 Task: Search one way flight ticket for 5 adults, 1 child, 2 infants in seat and 1 infant on lap in business from Savannah: Savannah/hilton Head International Airport to Fort Wayne: Fort Wayne International Airport on 5-4-2023. Number of bags: 1 carry on bag. Price is upto 86000. Outbound departure time preference is 7:00.
Action: Mouse moved to (300, 281)
Screenshot: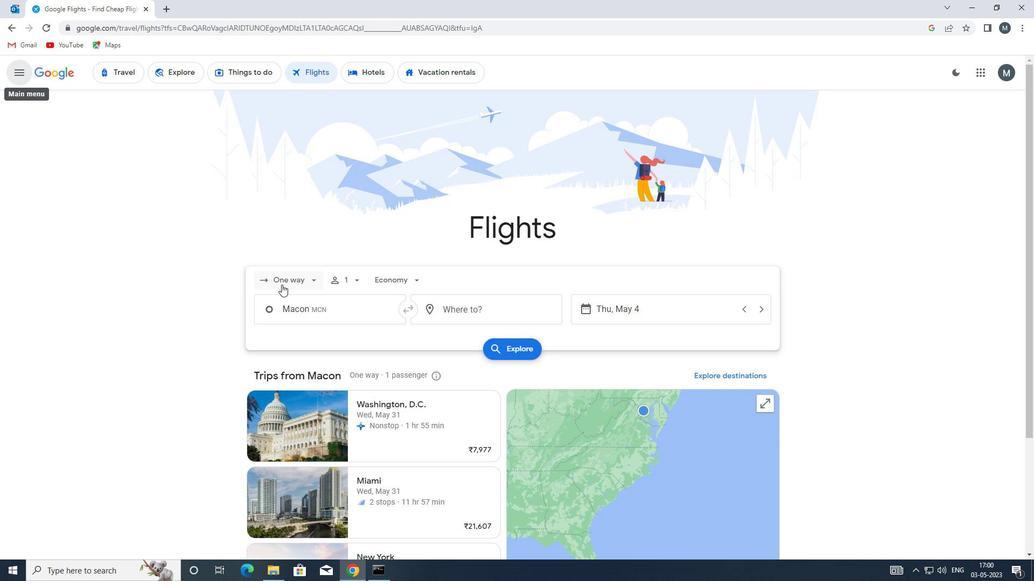 
Action: Mouse pressed left at (300, 281)
Screenshot: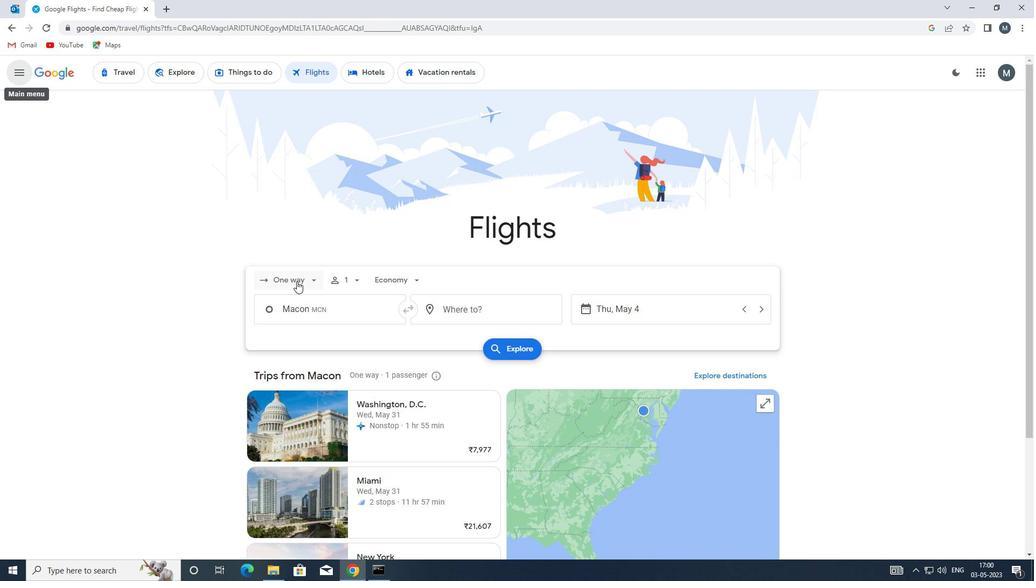 
Action: Mouse moved to (303, 321)
Screenshot: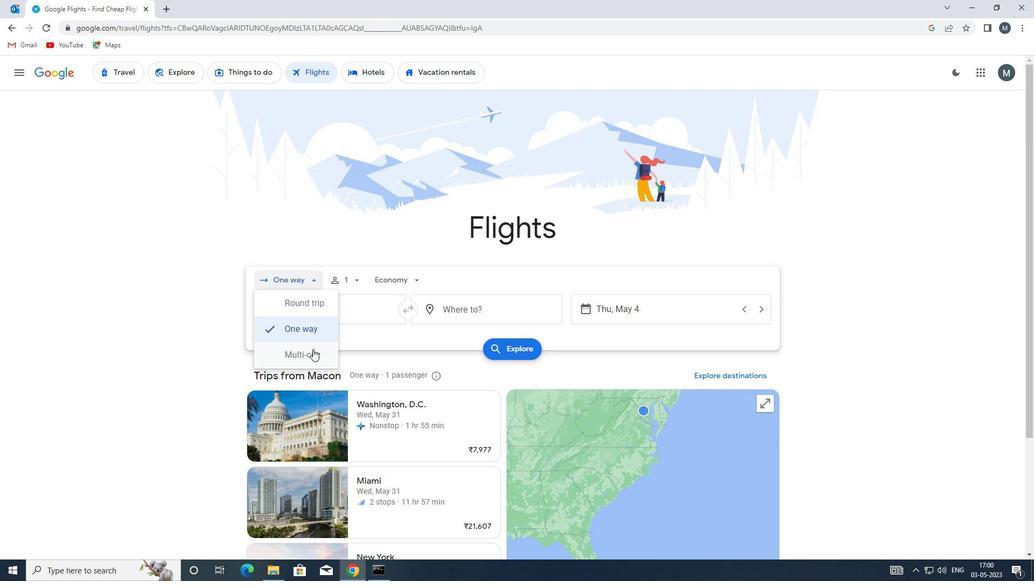
Action: Mouse pressed left at (303, 321)
Screenshot: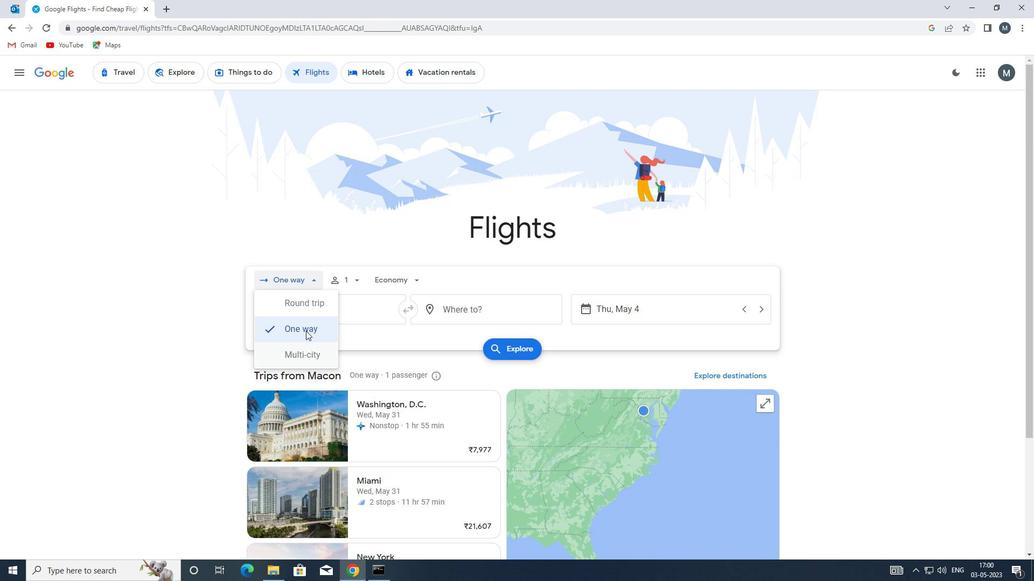 
Action: Mouse moved to (346, 280)
Screenshot: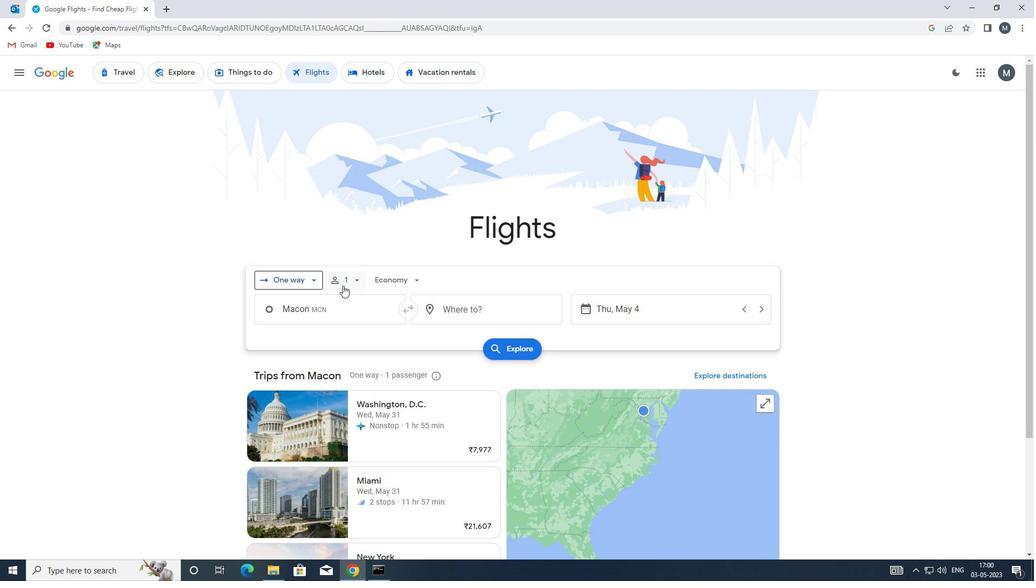 
Action: Mouse pressed left at (346, 280)
Screenshot: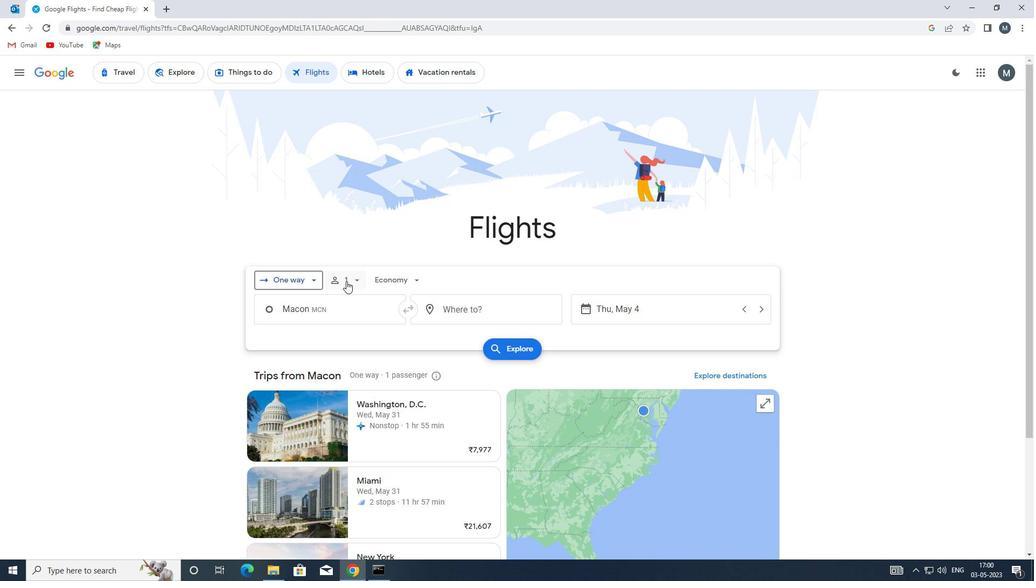 
Action: Mouse moved to (442, 303)
Screenshot: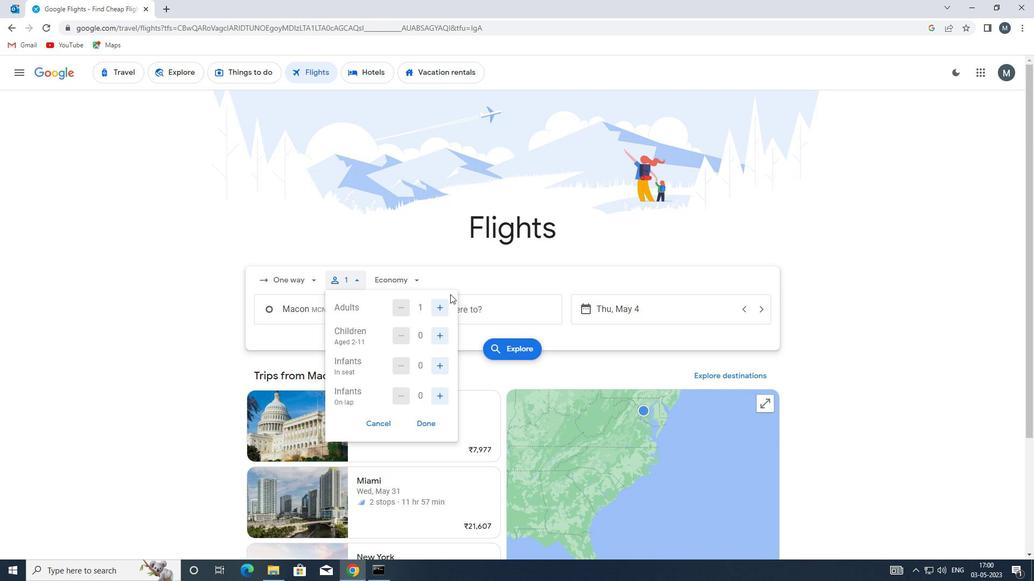 
Action: Mouse pressed left at (442, 303)
Screenshot: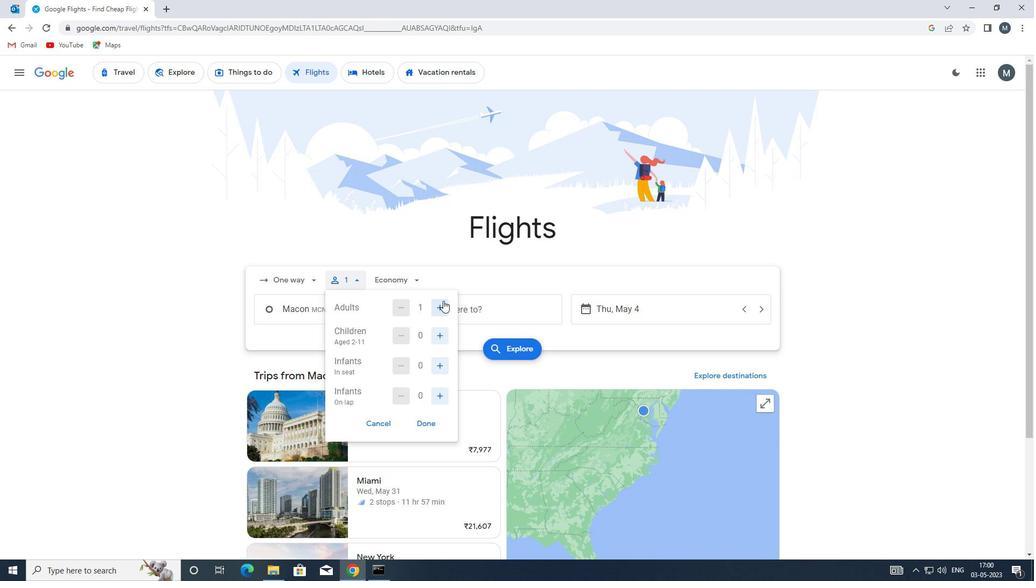 
Action: Mouse pressed left at (442, 303)
Screenshot: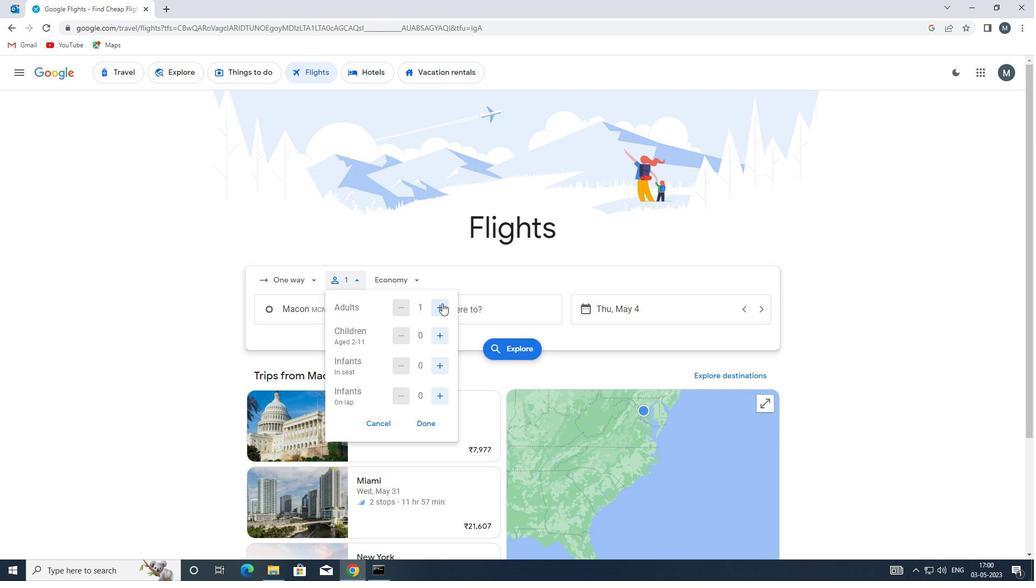 
Action: Mouse pressed left at (442, 303)
Screenshot: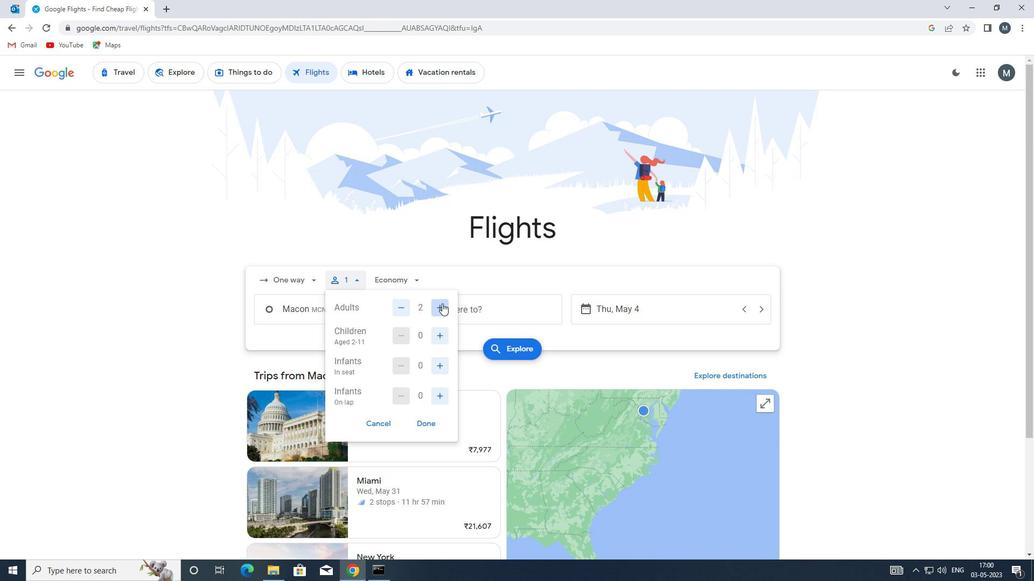 
Action: Mouse pressed left at (442, 303)
Screenshot: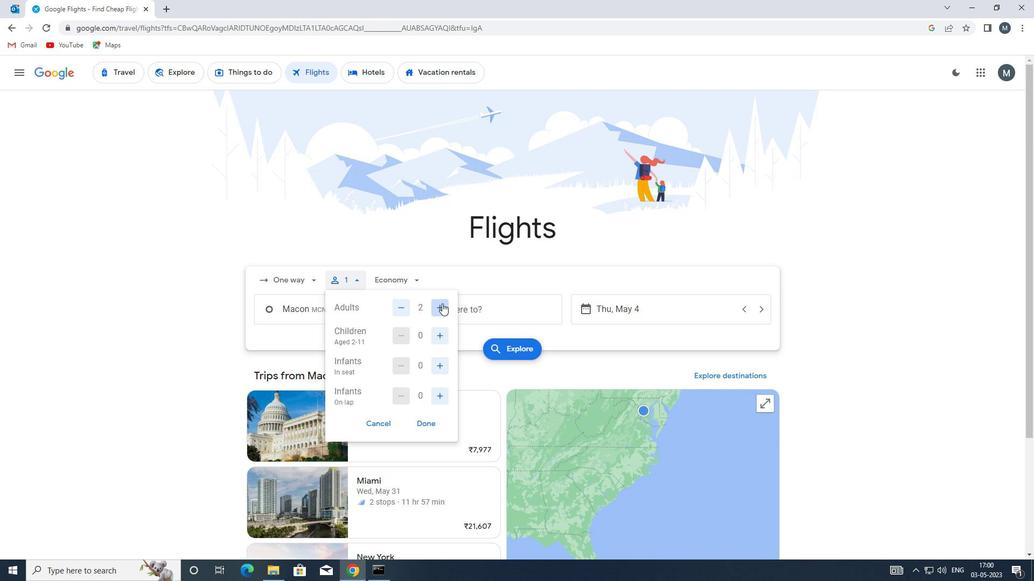 
Action: Mouse moved to (440, 309)
Screenshot: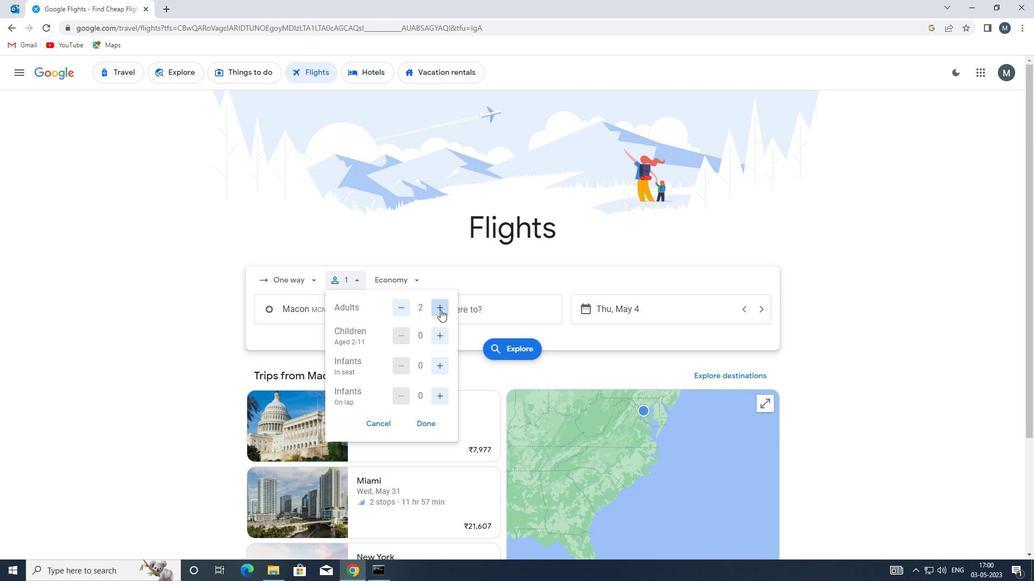
Action: Mouse pressed left at (440, 309)
Screenshot: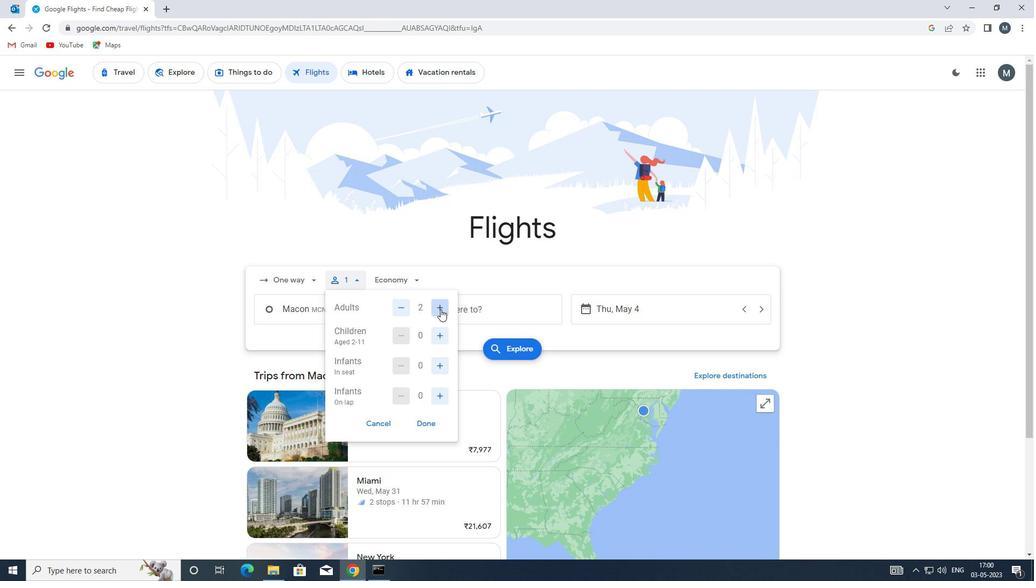 
Action: Mouse moved to (401, 306)
Screenshot: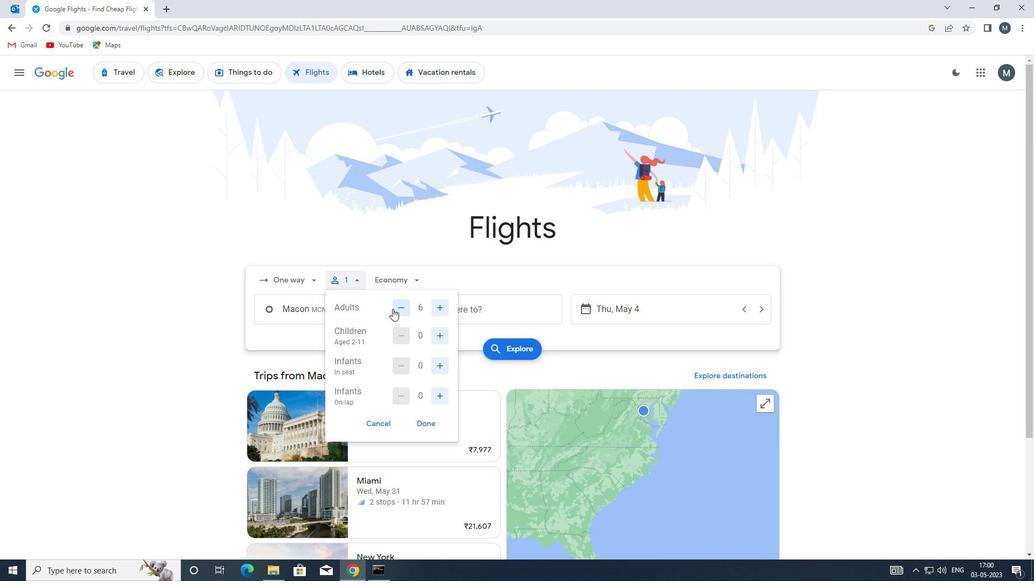 
Action: Mouse pressed left at (401, 306)
Screenshot: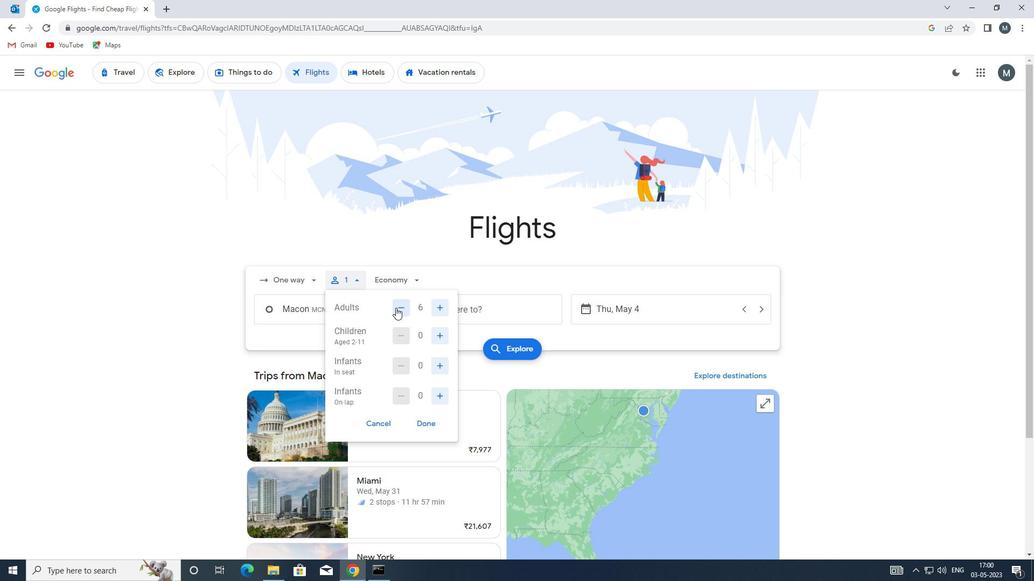 
Action: Mouse moved to (442, 338)
Screenshot: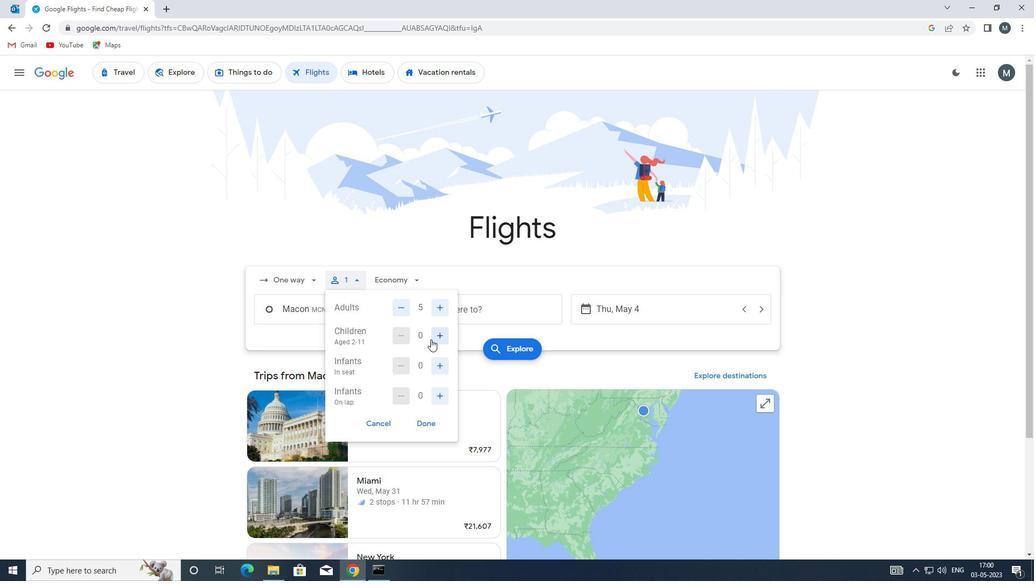 
Action: Mouse pressed left at (442, 338)
Screenshot: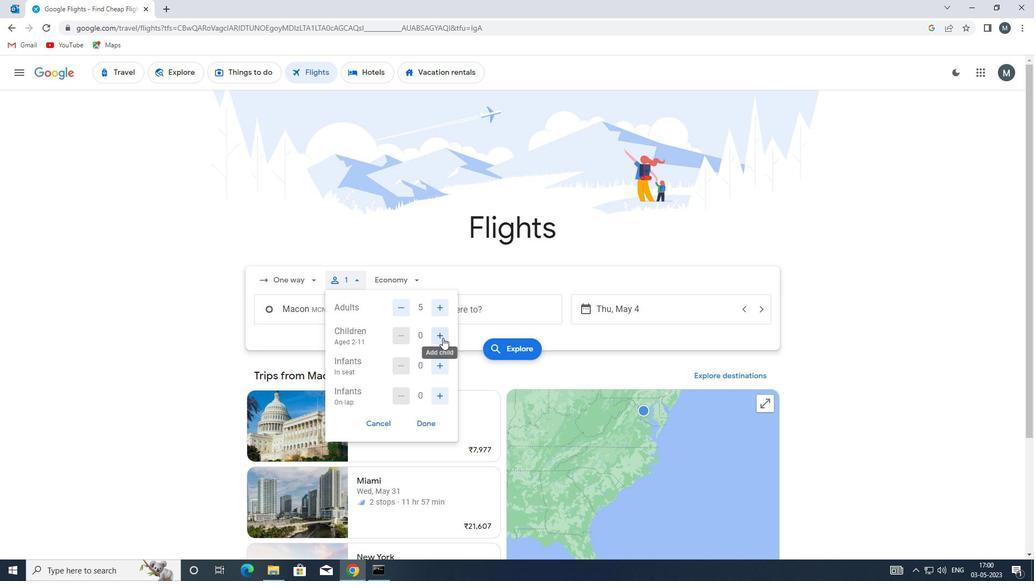 
Action: Mouse moved to (442, 363)
Screenshot: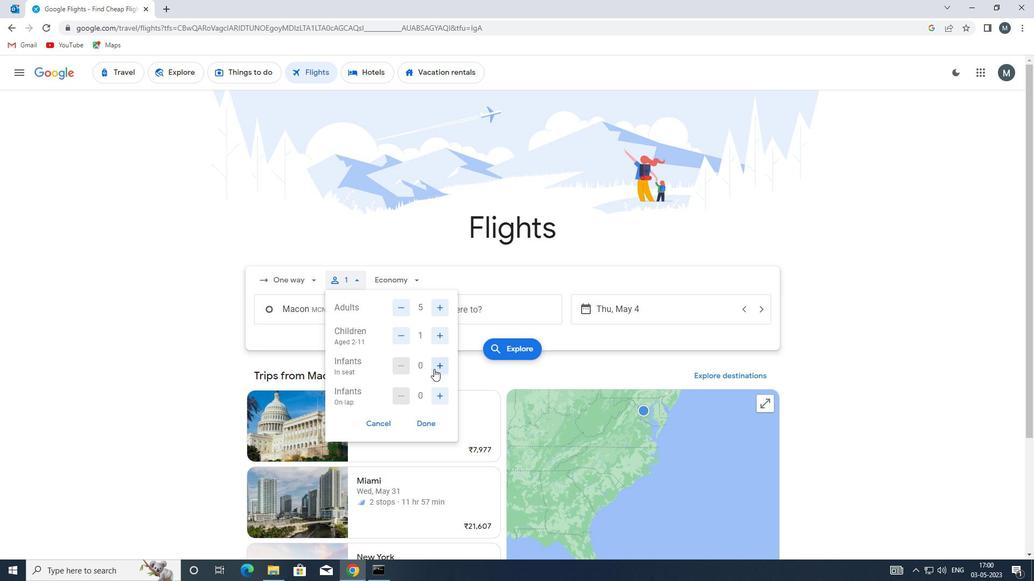 
Action: Mouse pressed left at (442, 363)
Screenshot: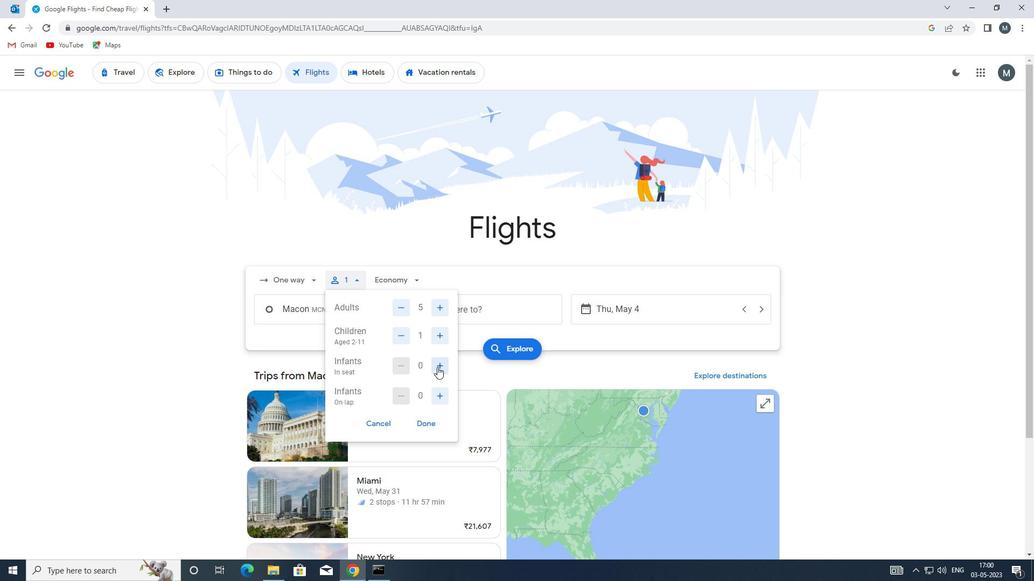 
Action: Mouse pressed left at (442, 363)
Screenshot: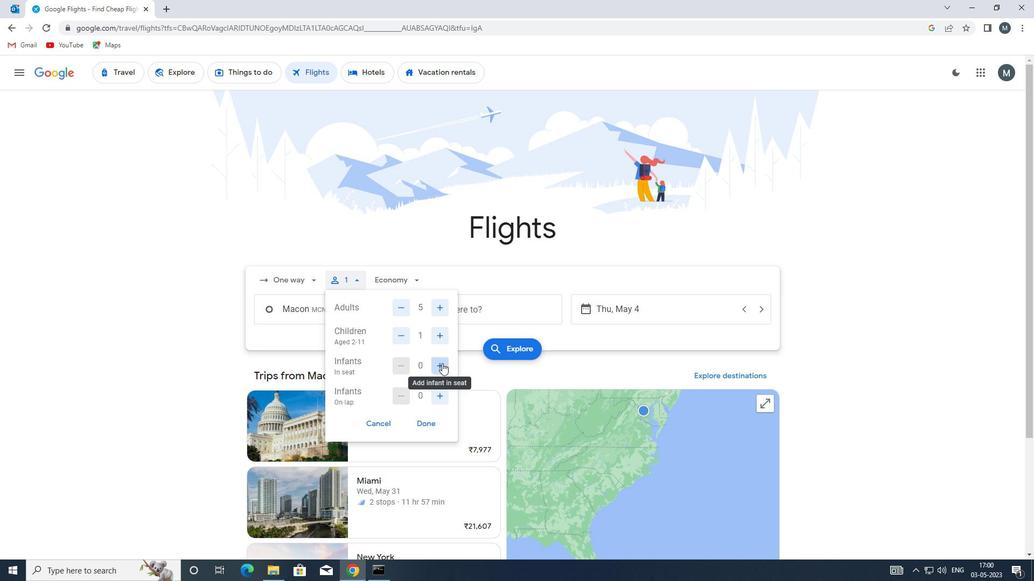 
Action: Mouse moved to (441, 395)
Screenshot: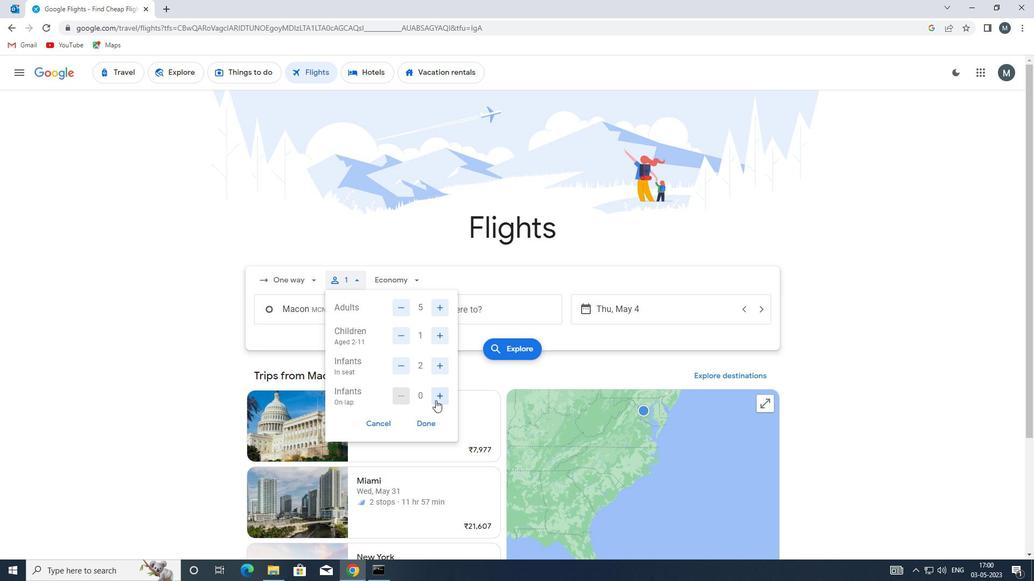 
Action: Mouse pressed left at (441, 395)
Screenshot: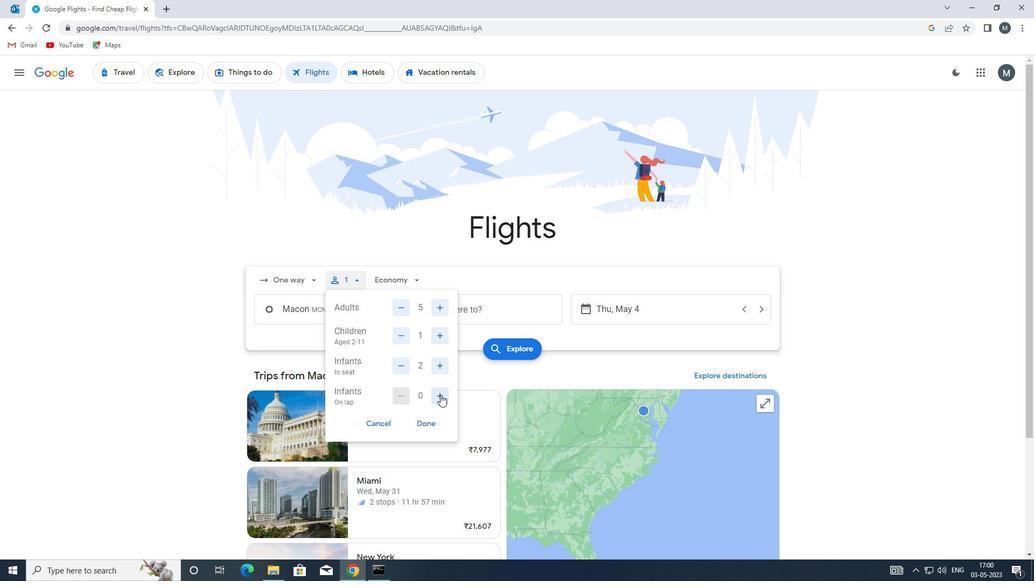 
Action: Mouse moved to (426, 424)
Screenshot: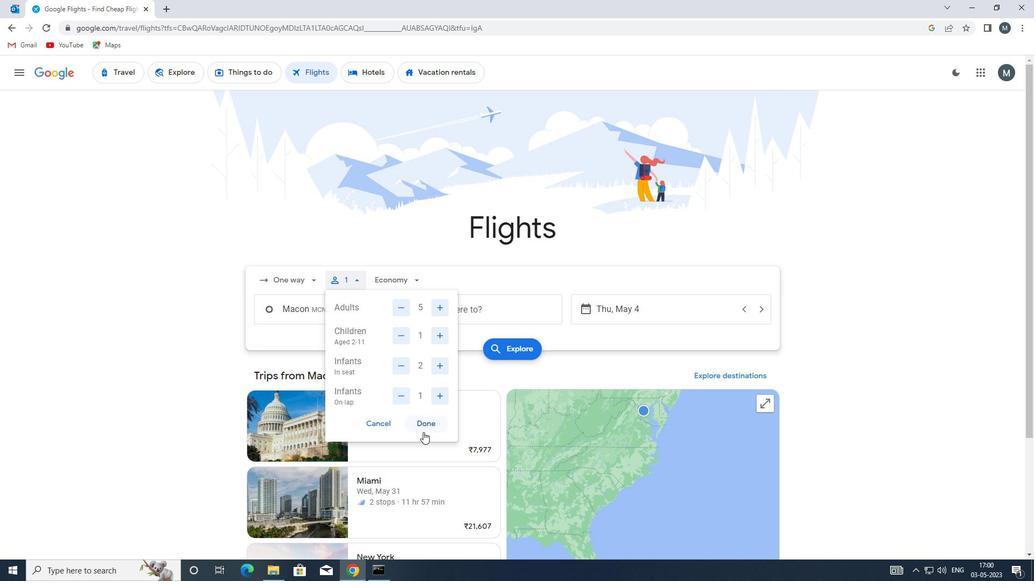 
Action: Mouse pressed left at (426, 424)
Screenshot: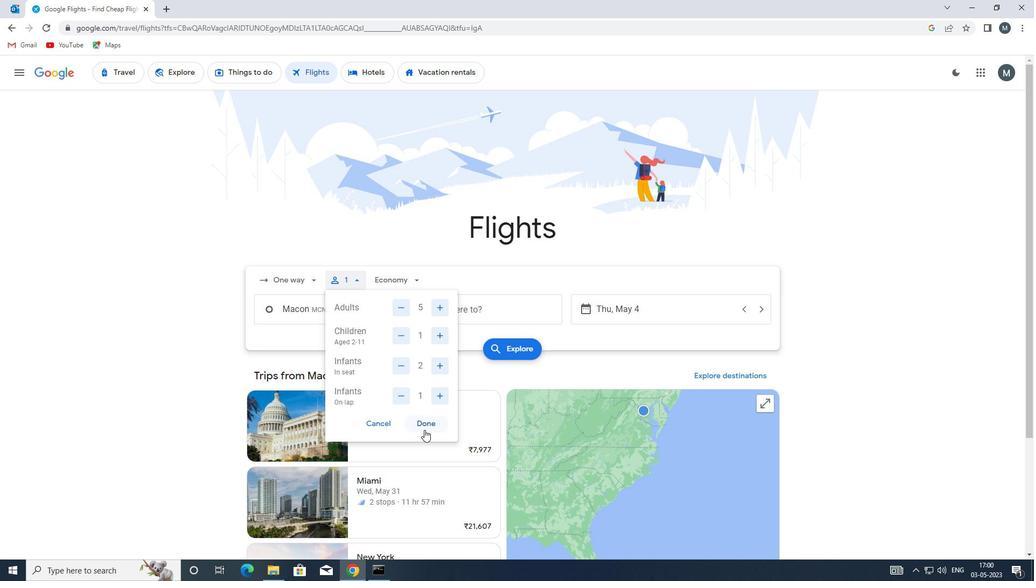 
Action: Mouse moved to (415, 279)
Screenshot: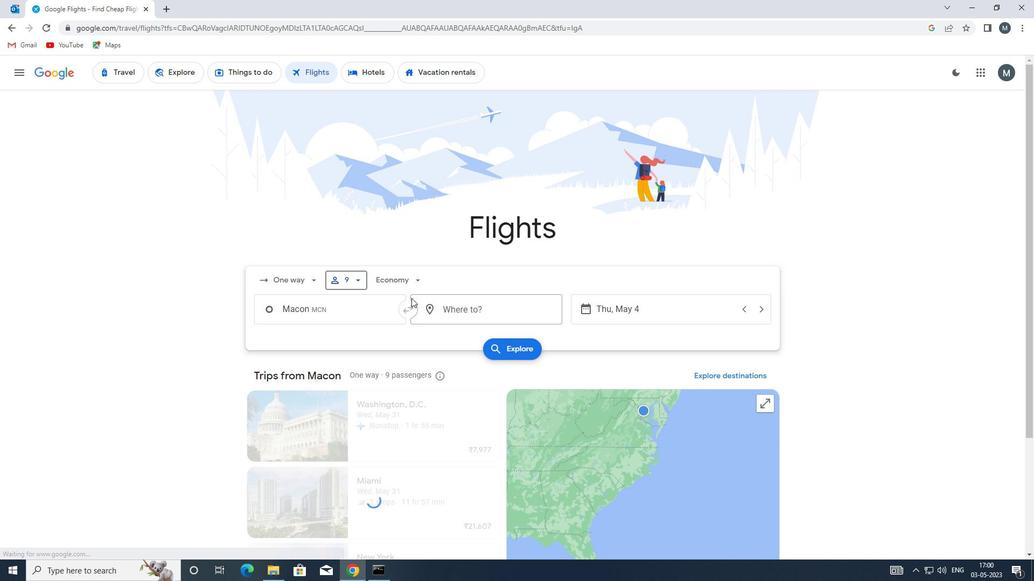 
Action: Mouse pressed left at (415, 279)
Screenshot: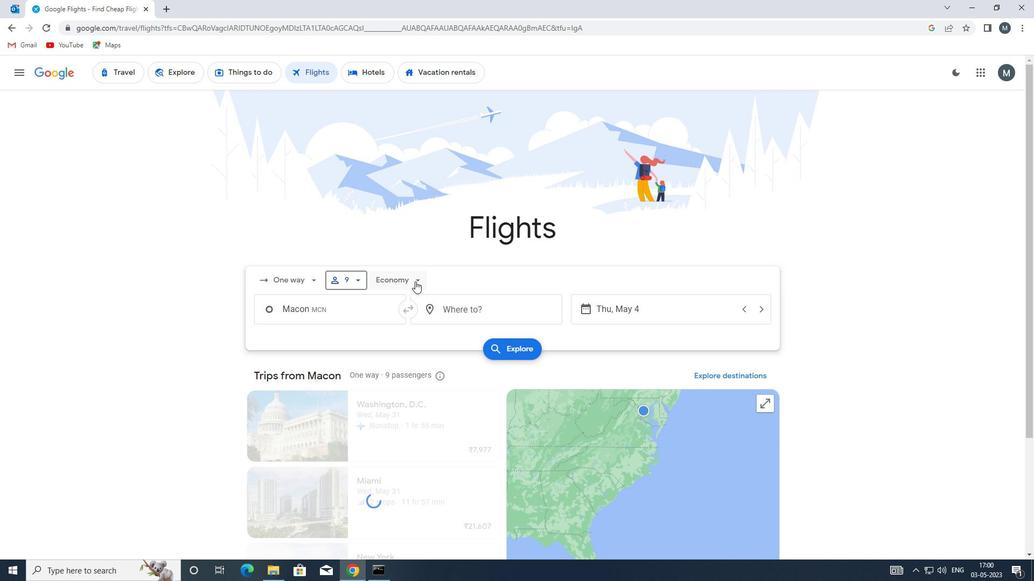 
Action: Mouse moved to (420, 356)
Screenshot: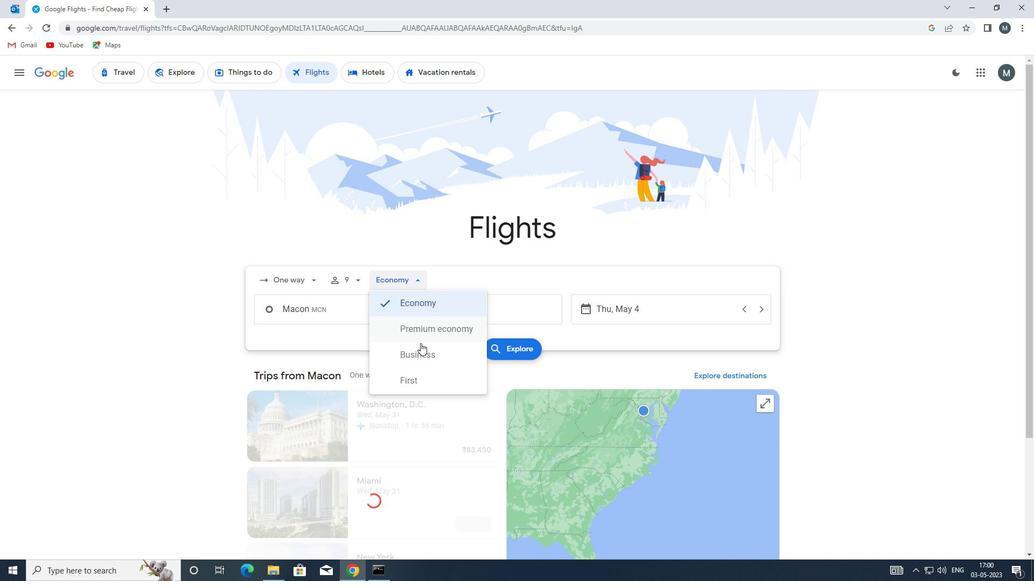 
Action: Mouse pressed left at (420, 356)
Screenshot: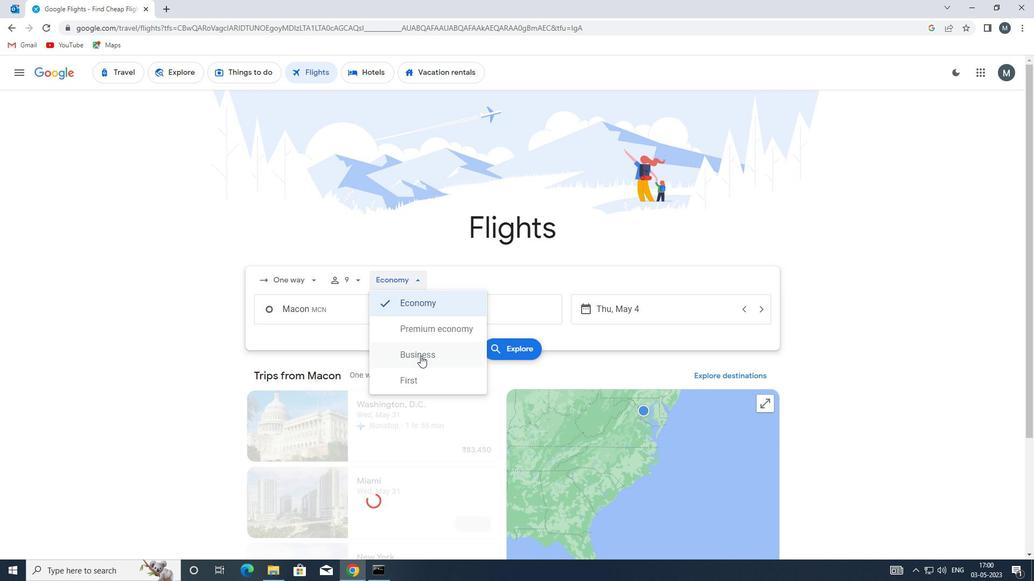 
Action: Mouse moved to (339, 308)
Screenshot: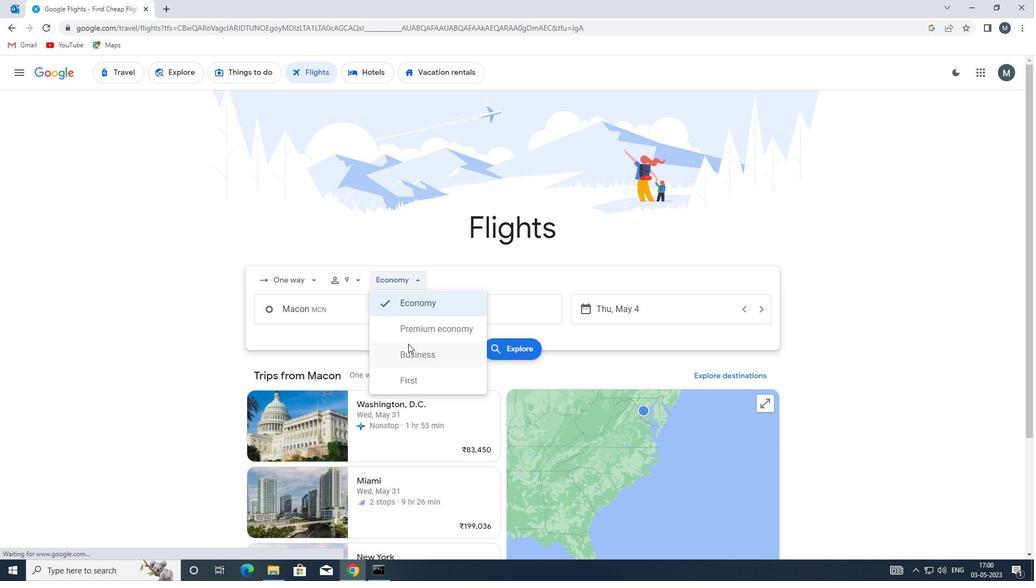 
Action: Mouse pressed left at (339, 308)
Screenshot: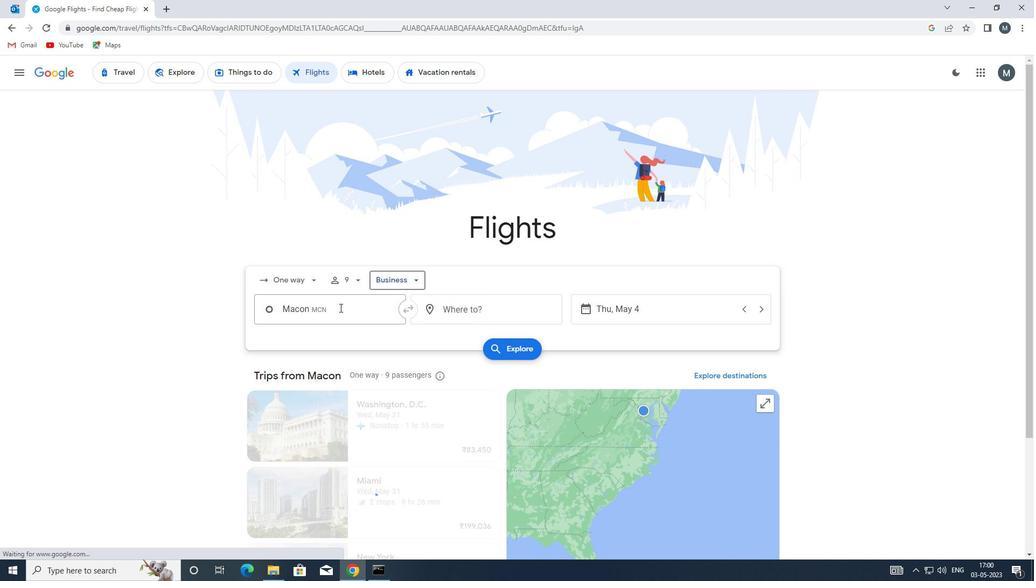 
Action: Mouse moved to (339, 307)
Screenshot: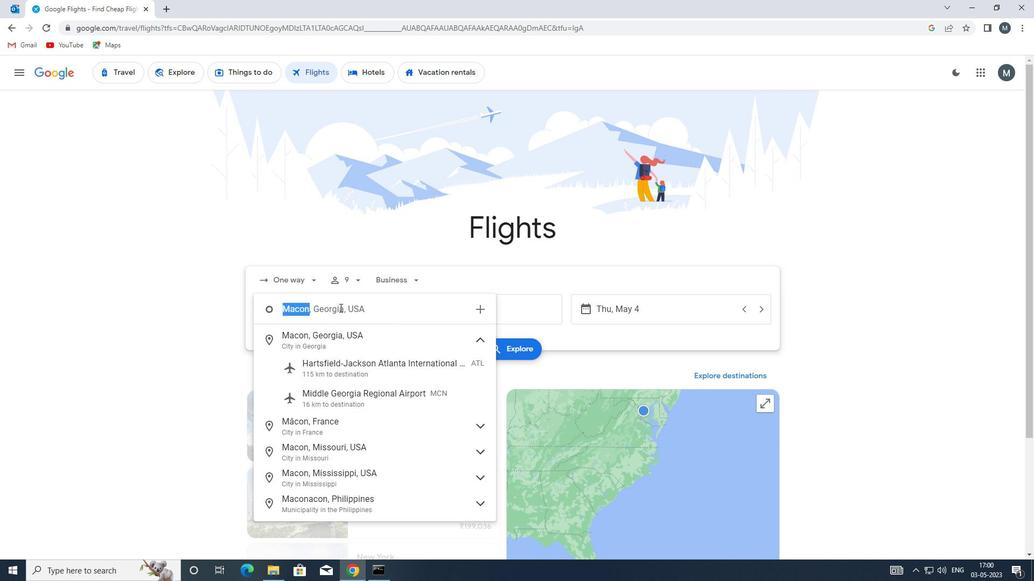 
Action: Key pressed sav
Screenshot: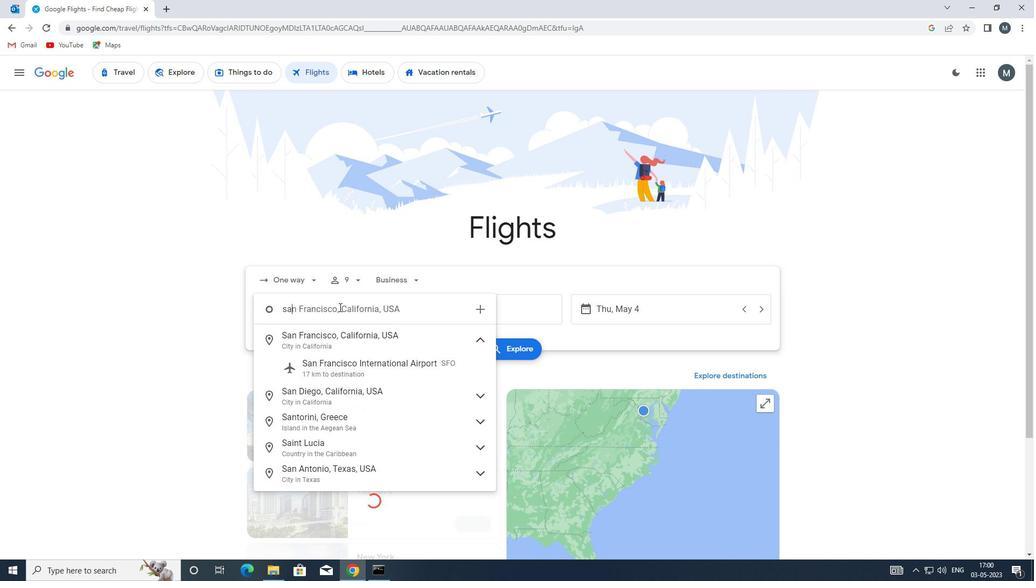 
Action: Mouse moved to (381, 330)
Screenshot: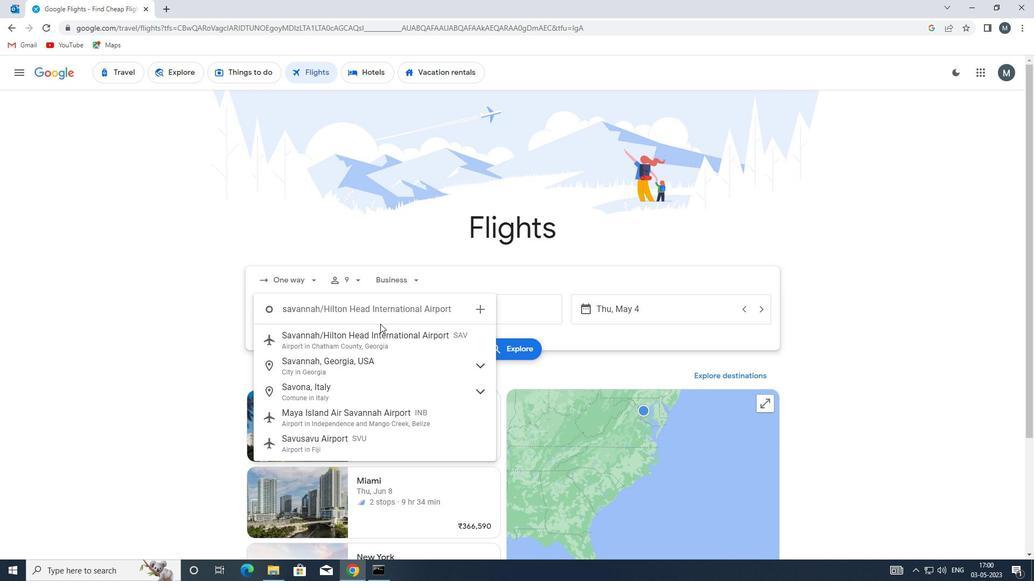 
Action: Mouse pressed left at (381, 330)
Screenshot: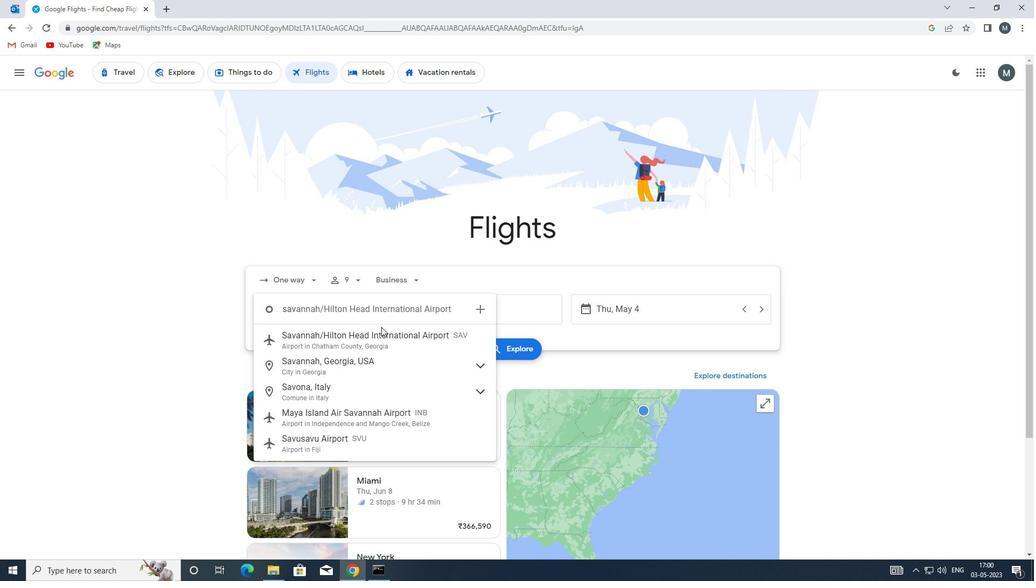 
Action: Mouse moved to (464, 313)
Screenshot: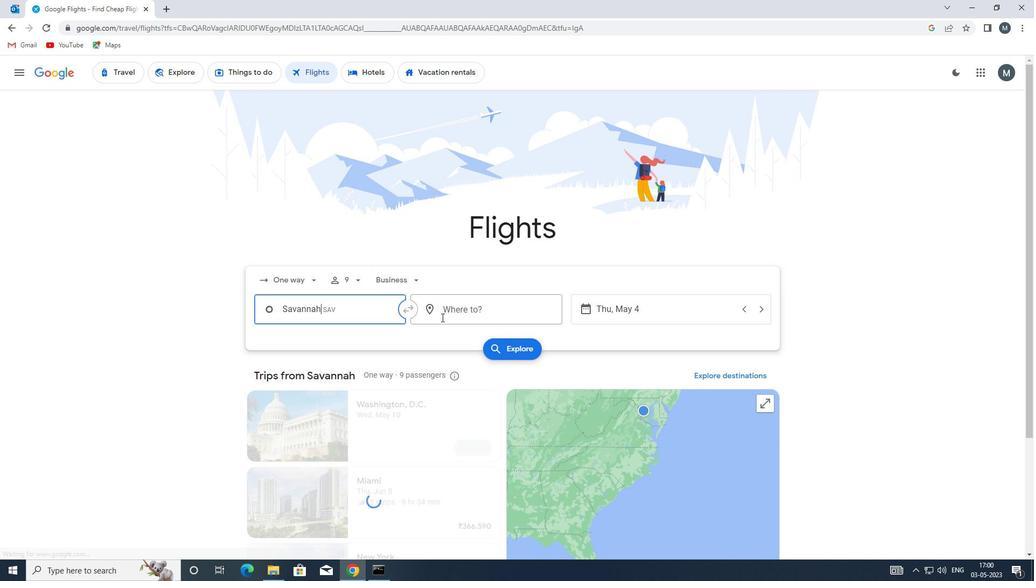 
Action: Mouse pressed left at (464, 313)
Screenshot: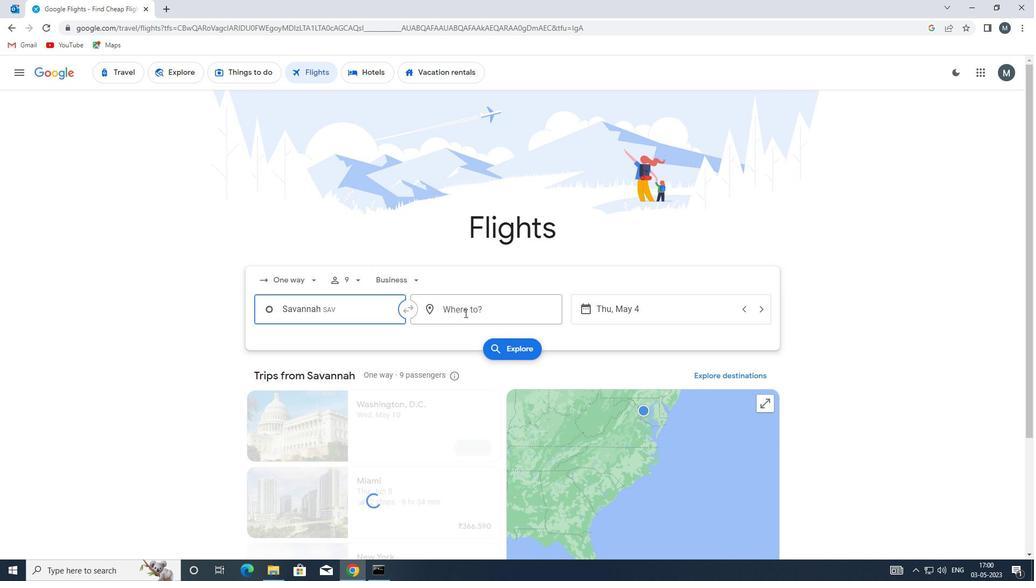 
Action: Mouse moved to (462, 312)
Screenshot: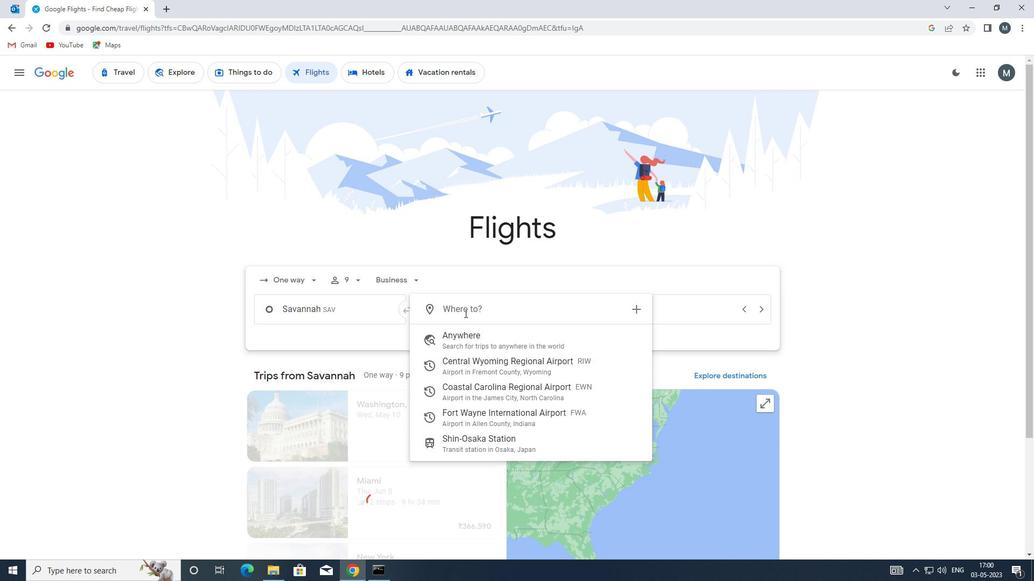 
Action: Key pressed fwa
Screenshot: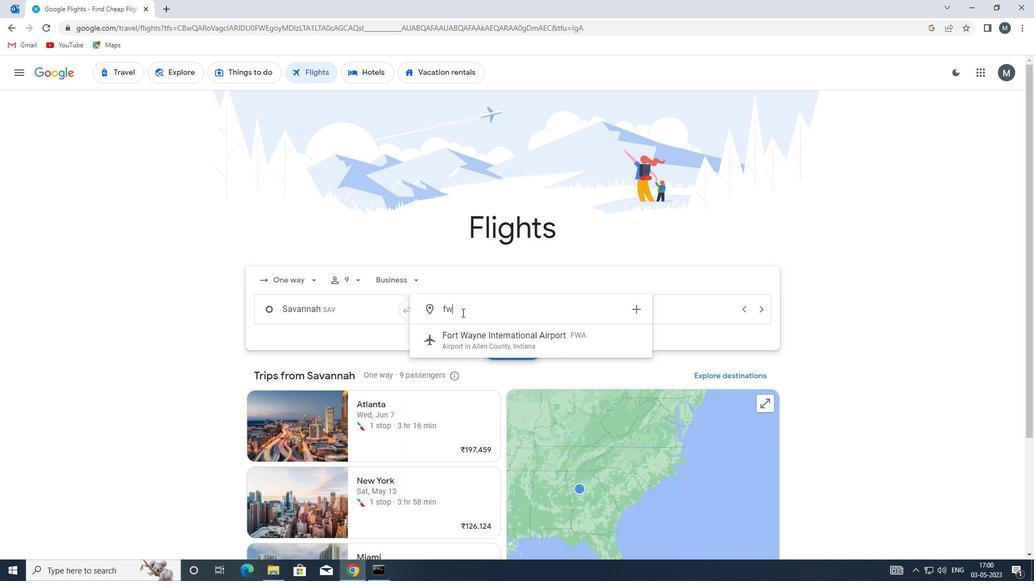 
Action: Mouse moved to (482, 340)
Screenshot: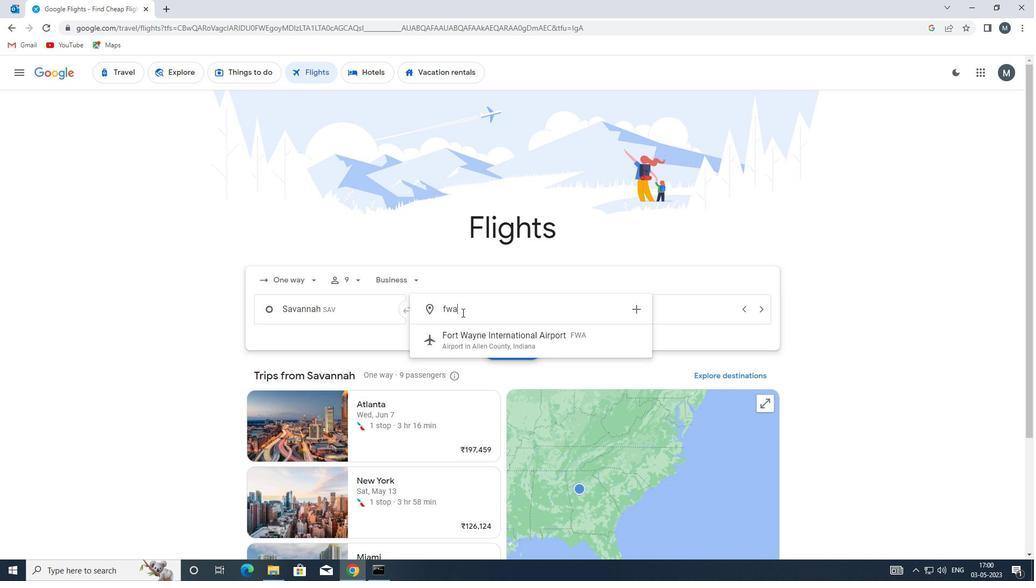 
Action: Mouse pressed left at (482, 340)
Screenshot: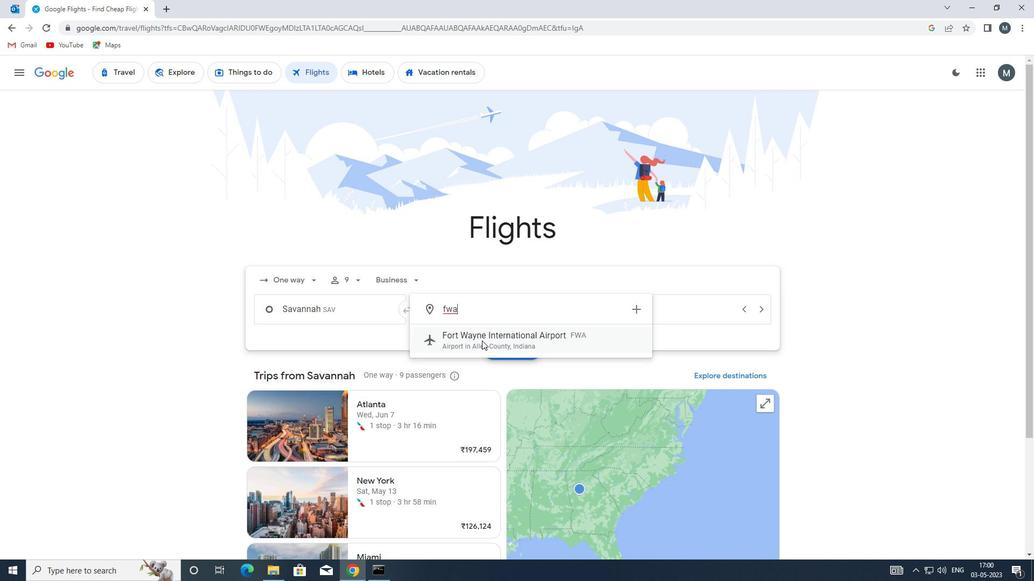 
Action: Mouse moved to (591, 309)
Screenshot: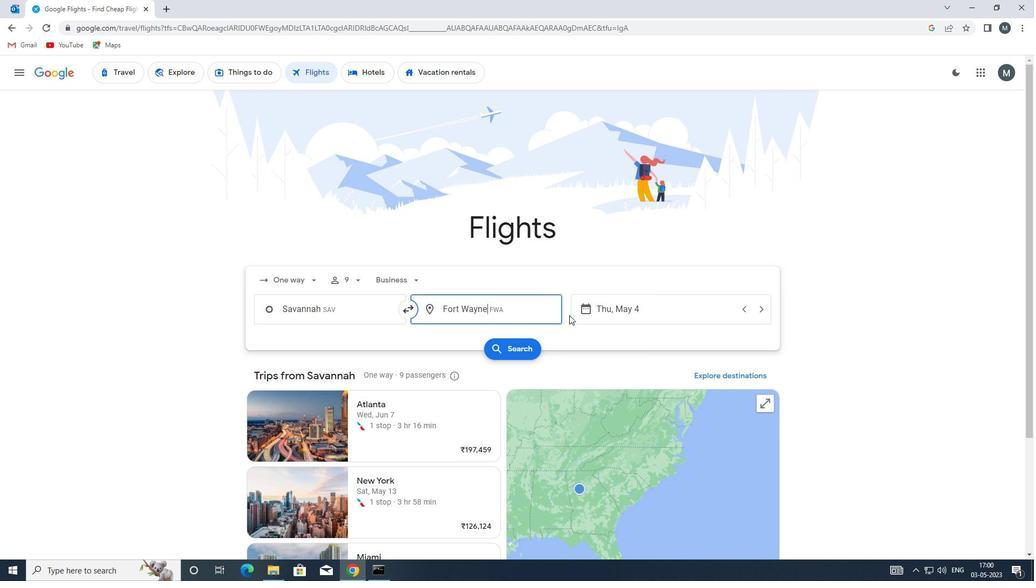 
Action: Mouse pressed left at (591, 309)
Screenshot: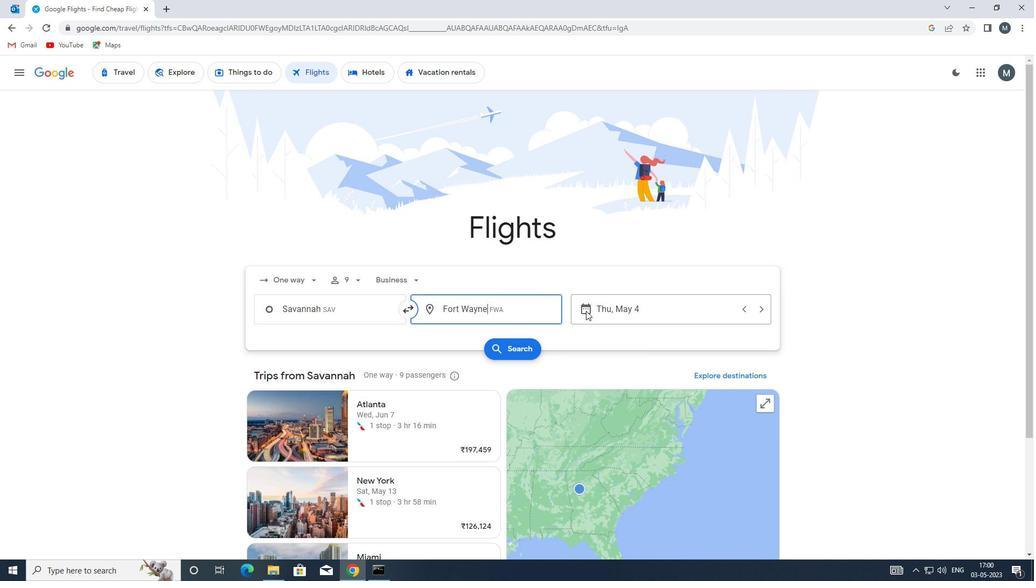 
Action: Mouse moved to (494, 358)
Screenshot: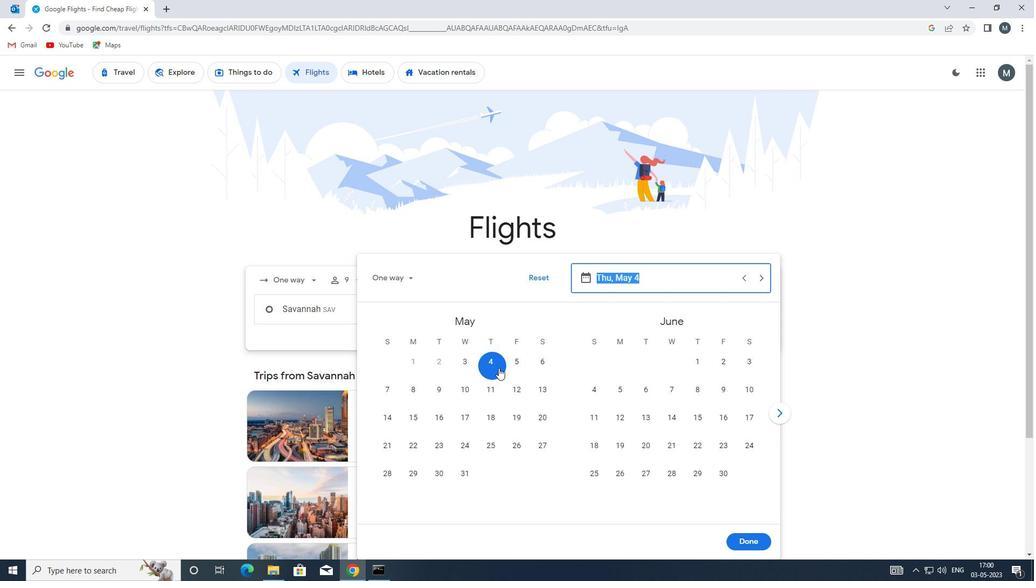 
Action: Mouse pressed left at (494, 358)
Screenshot: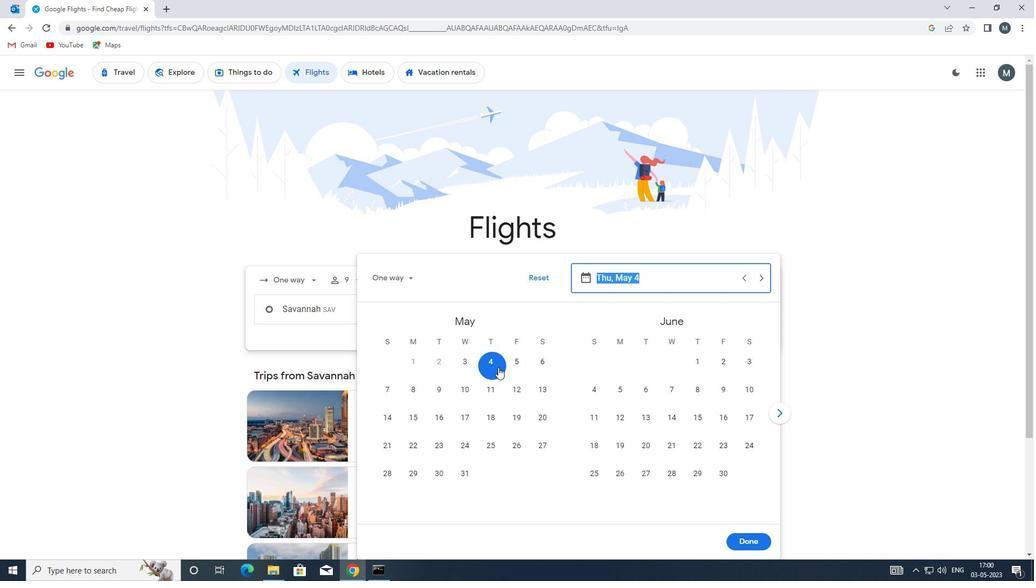
Action: Mouse moved to (745, 541)
Screenshot: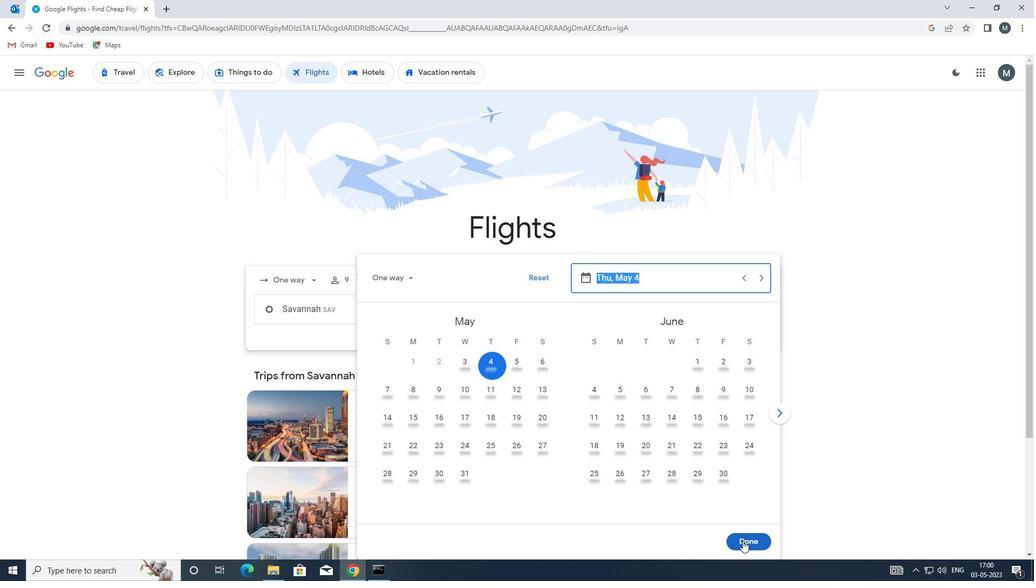 
Action: Mouse pressed left at (745, 541)
Screenshot: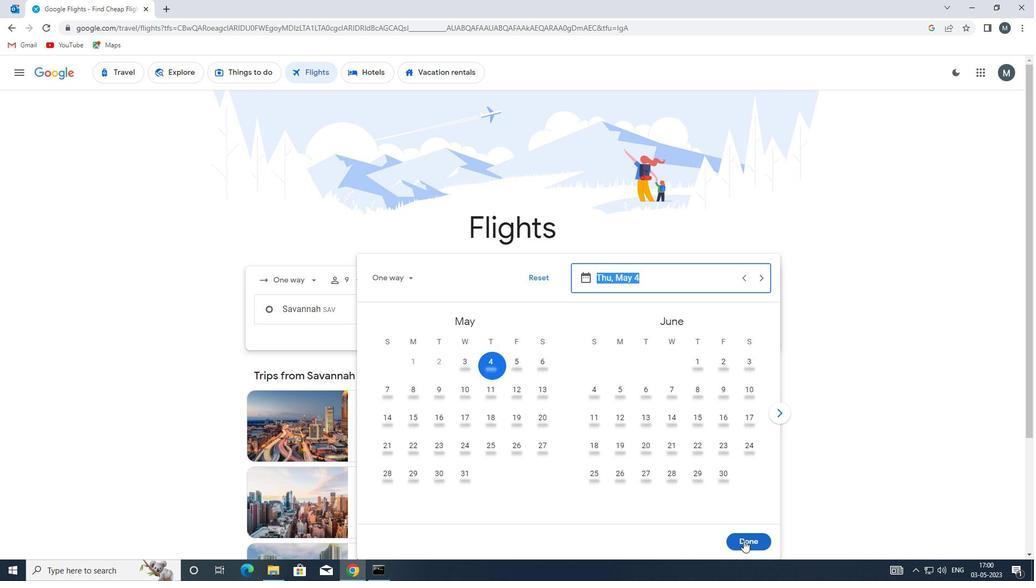 
Action: Mouse moved to (505, 351)
Screenshot: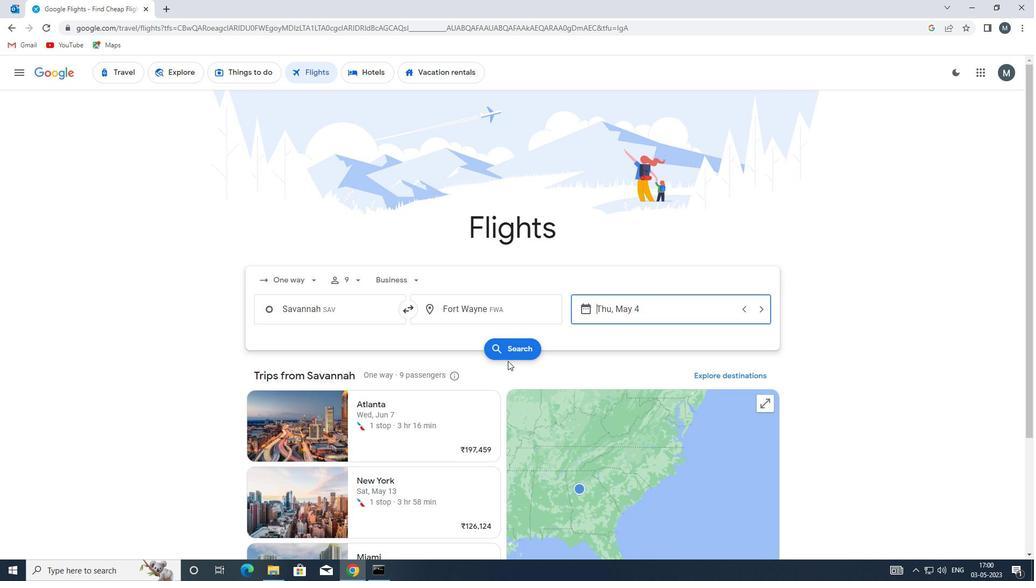 
Action: Mouse pressed left at (505, 351)
Screenshot: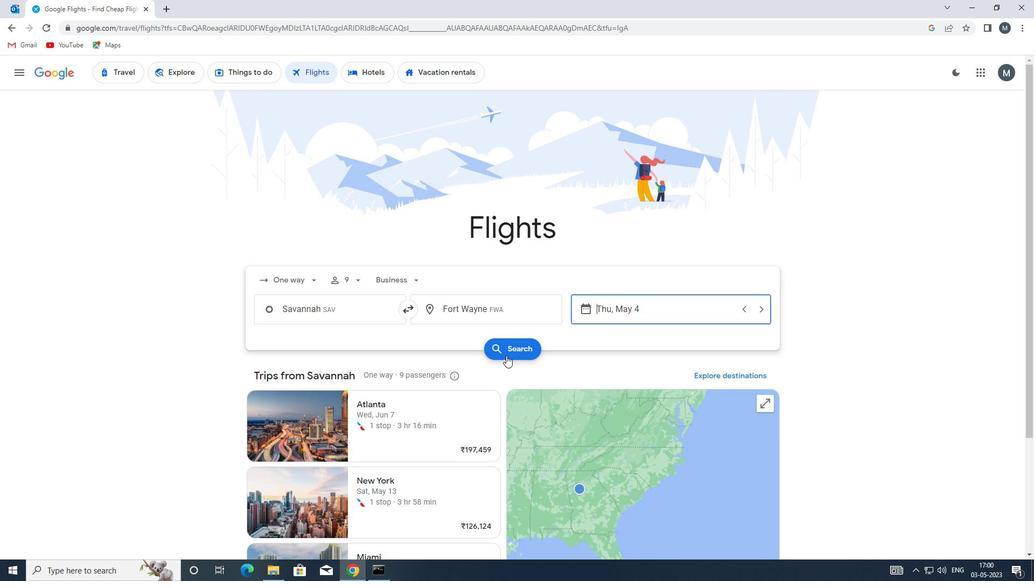 
Action: Mouse moved to (268, 175)
Screenshot: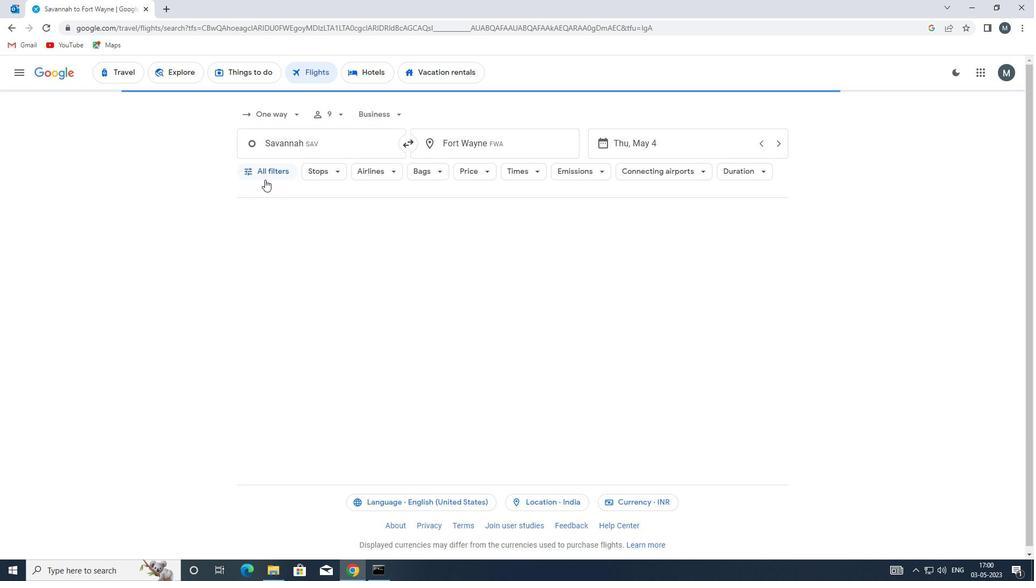 
Action: Mouse pressed left at (268, 175)
Screenshot: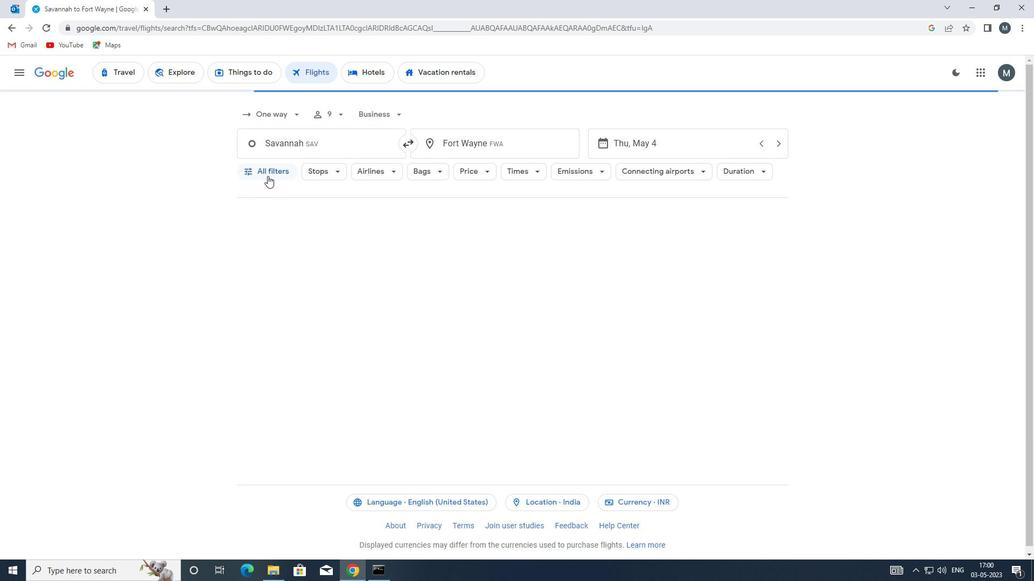 
Action: Mouse moved to (303, 297)
Screenshot: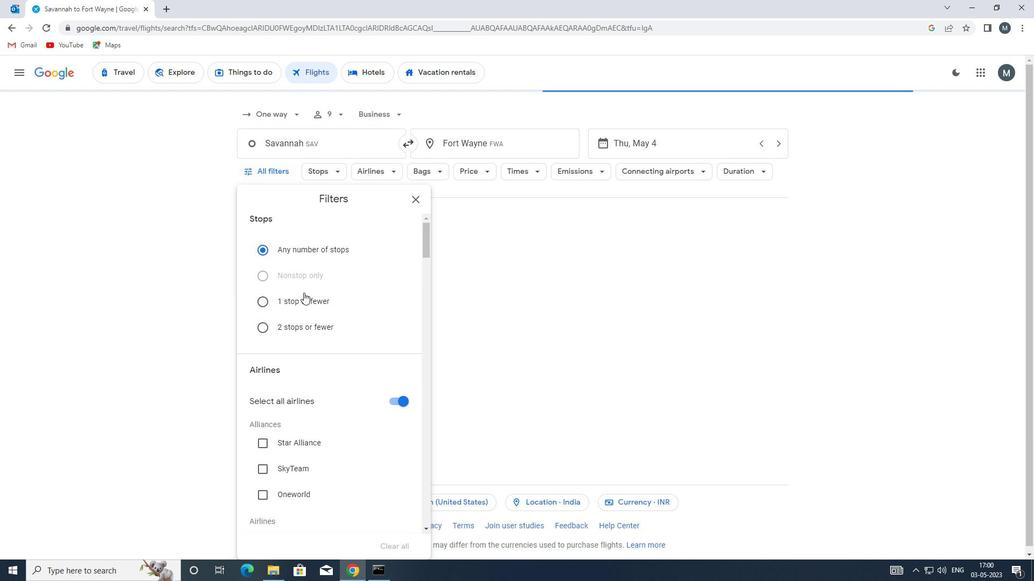 
Action: Mouse scrolled (303, 296) with delta (0, 0)
Screenshot: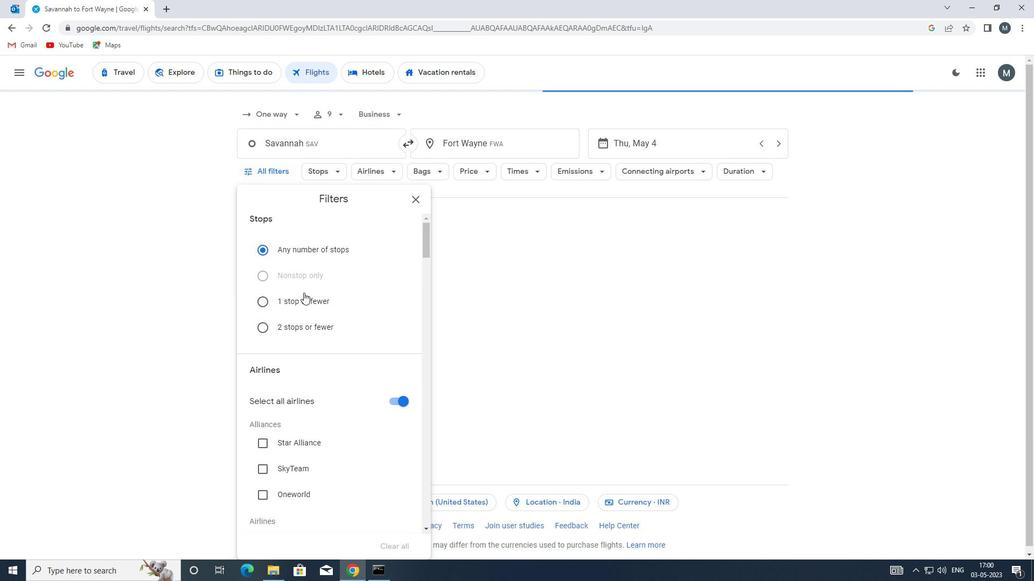 
Action: Mouse moved to (391, 350)
Screenshot: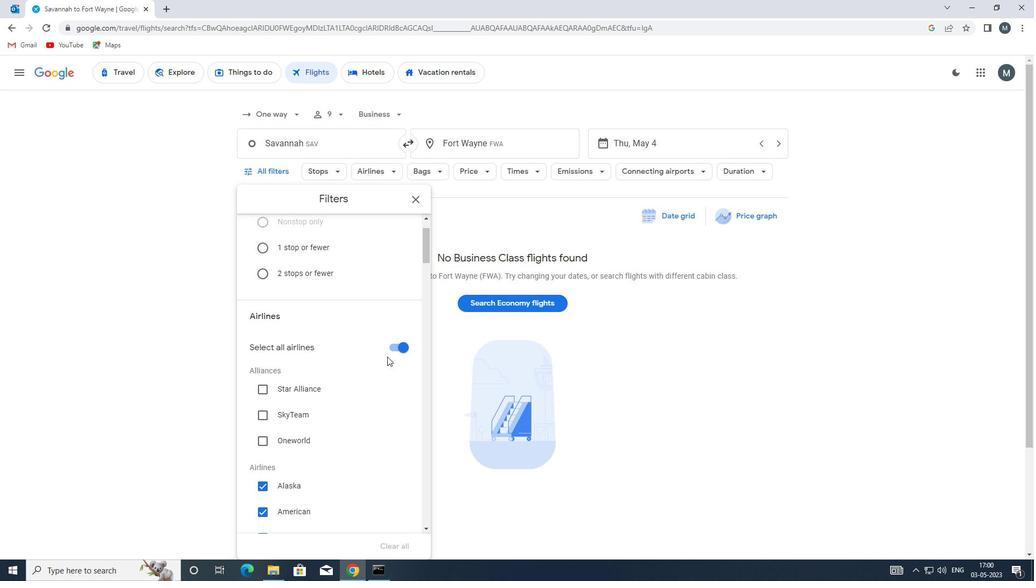 
Action: Mouse pressed left at (391, 350)
Screenshot: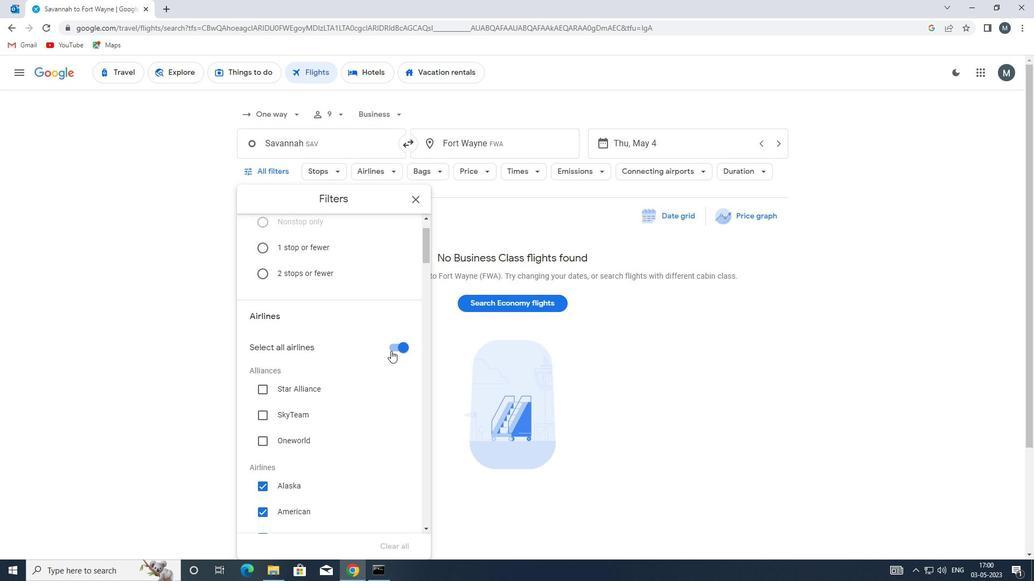 
Action: Mouse moved to (381, 356)
Screenshot: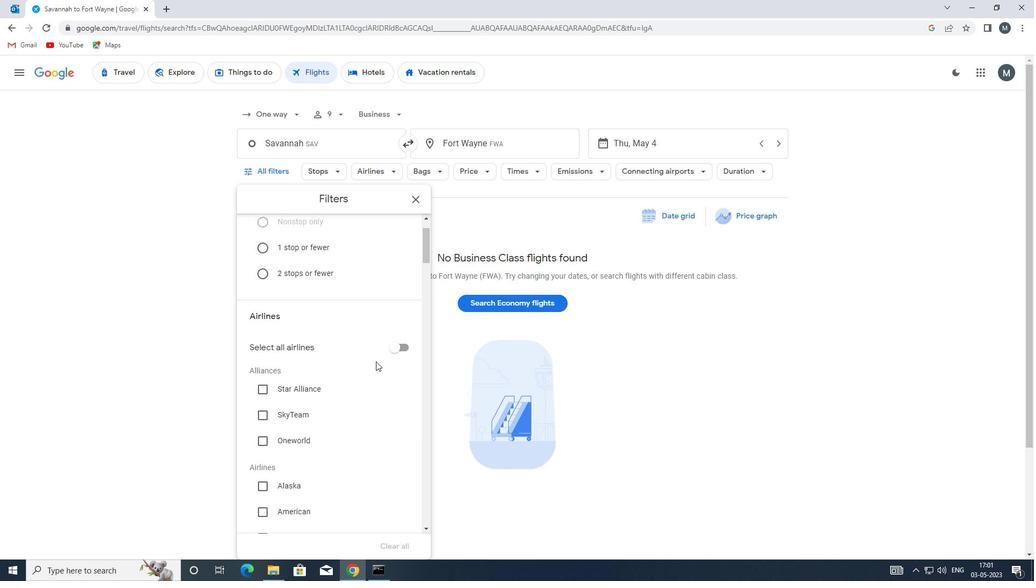 
Action: Mouse scrolled (381, 356) with delta (0, 0)
Screenshot: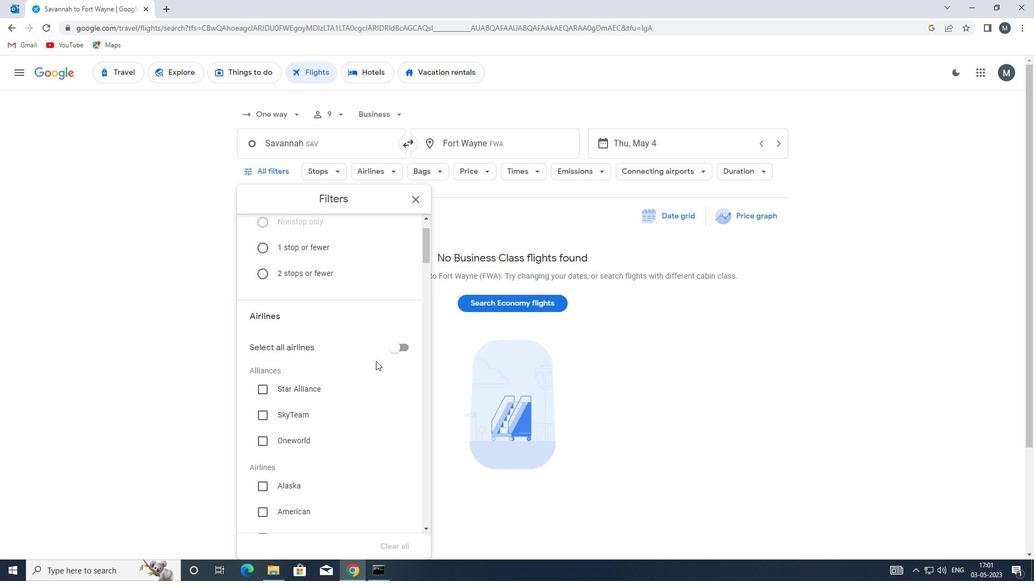 
Action: Mouse scrolled (381, 356) with delta (0, 0)
Screenshot: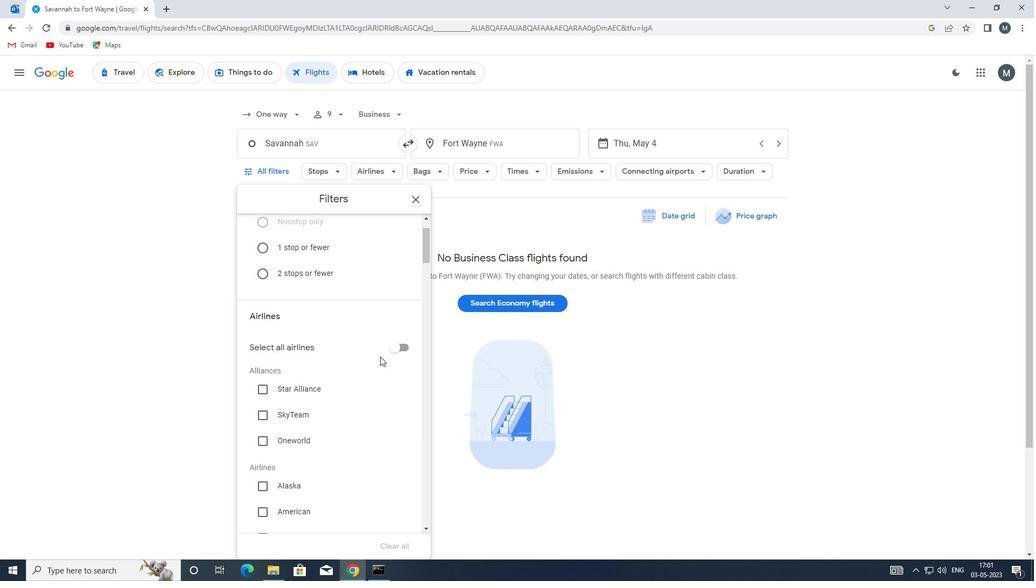 
Action: Mouse moved to (379, 356)
Screenshot: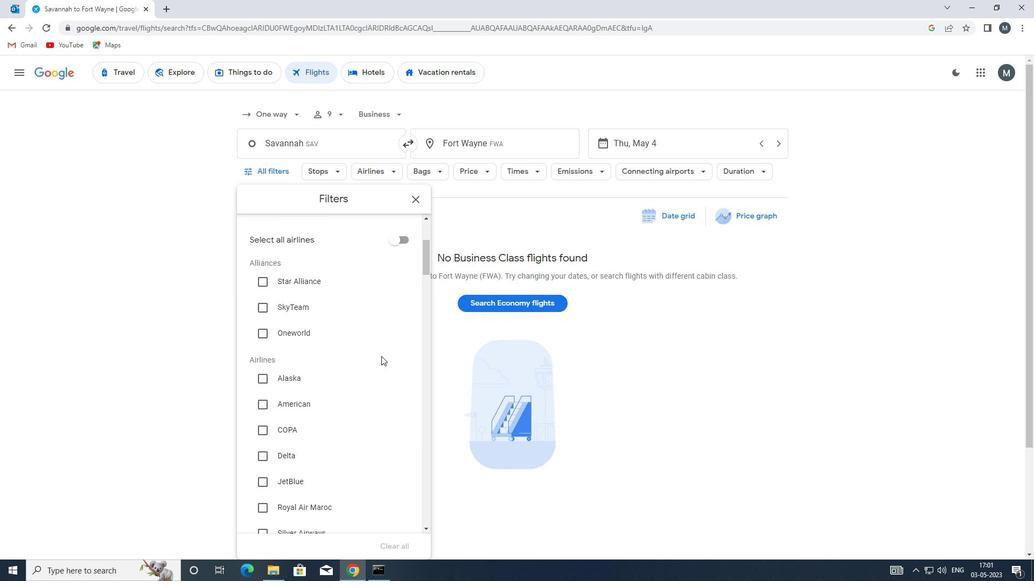 
Action: Mouse scrolled (379, 356) with delta (0, 0)
Screenshot: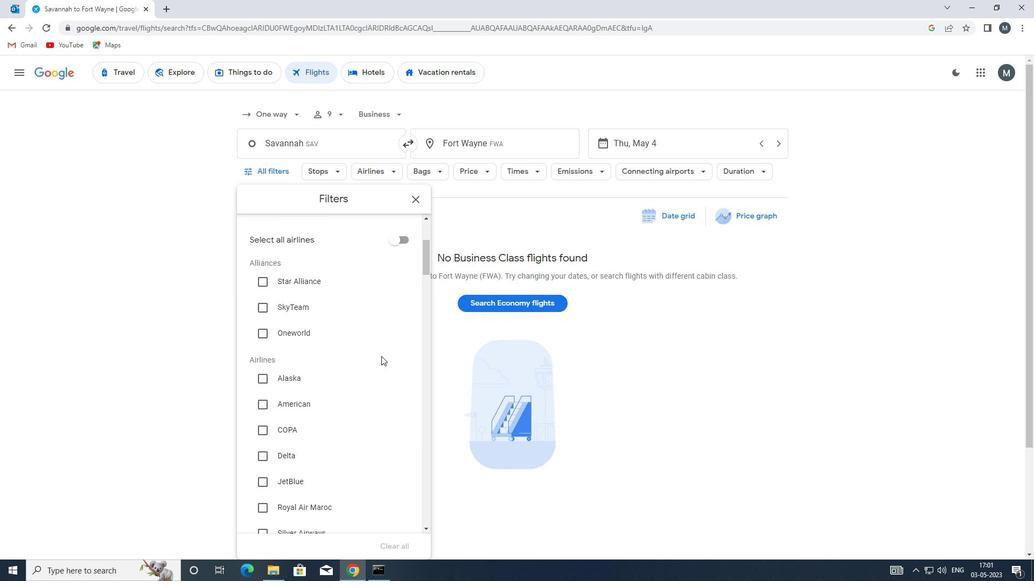 
Action: Mouse moved to (359, 359)
Screenshot: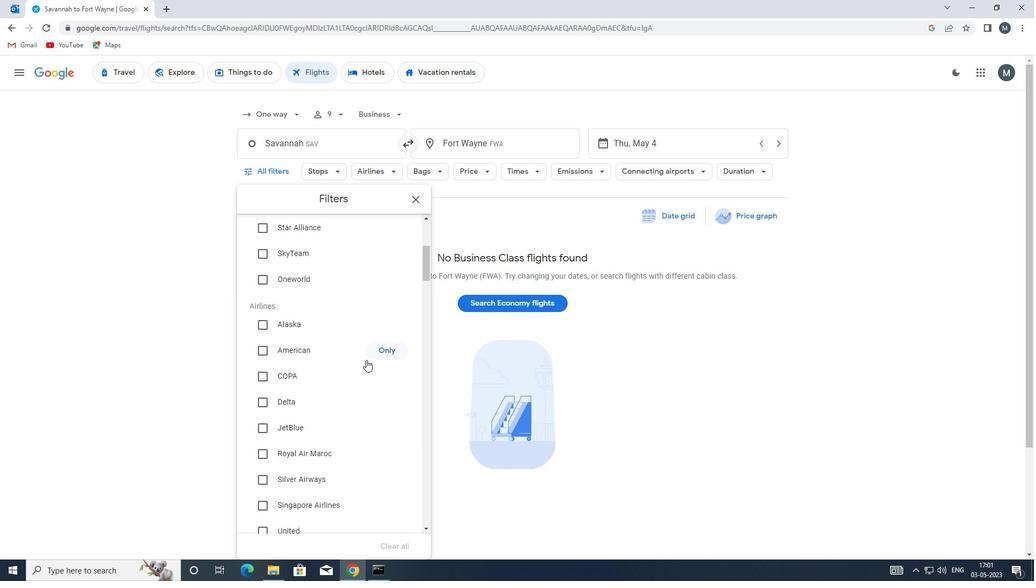 
Action: Mouse scrolled (359, 358) with delta (0, 0)
Screenshot: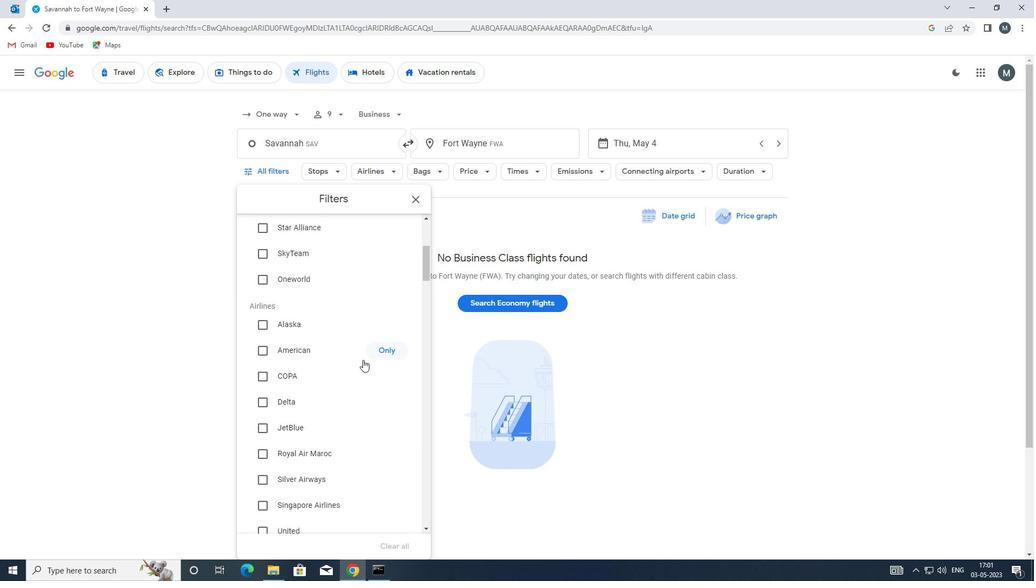 
Action: Mouse scrolled (359, 358) with delta (0, 0)
Screenshot: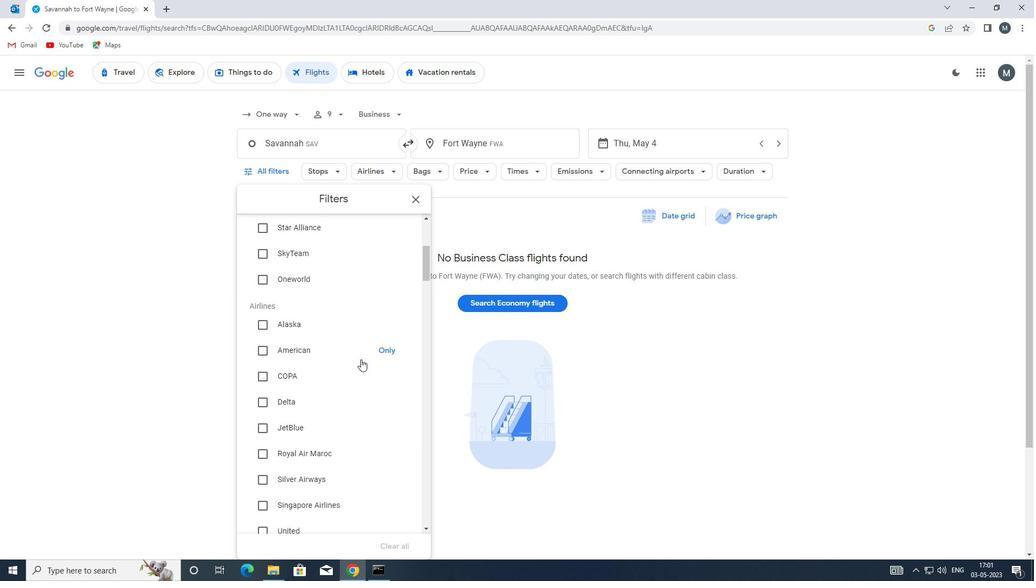 
Action: Mouse moved to (352, 359)
Screenshot: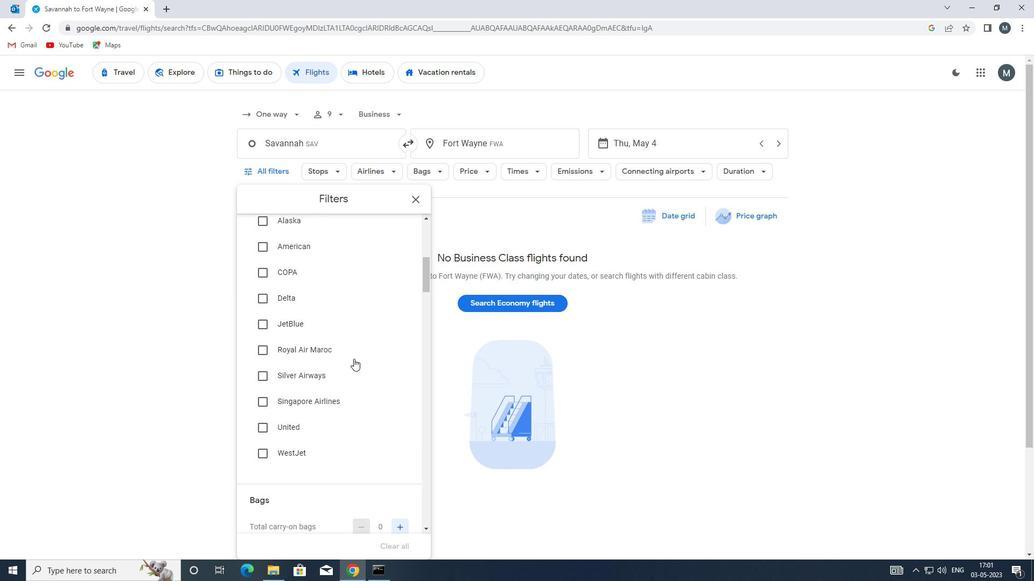 
Action: Mouse scrolled (352, 358) with delta (0, 0)
Screenshot: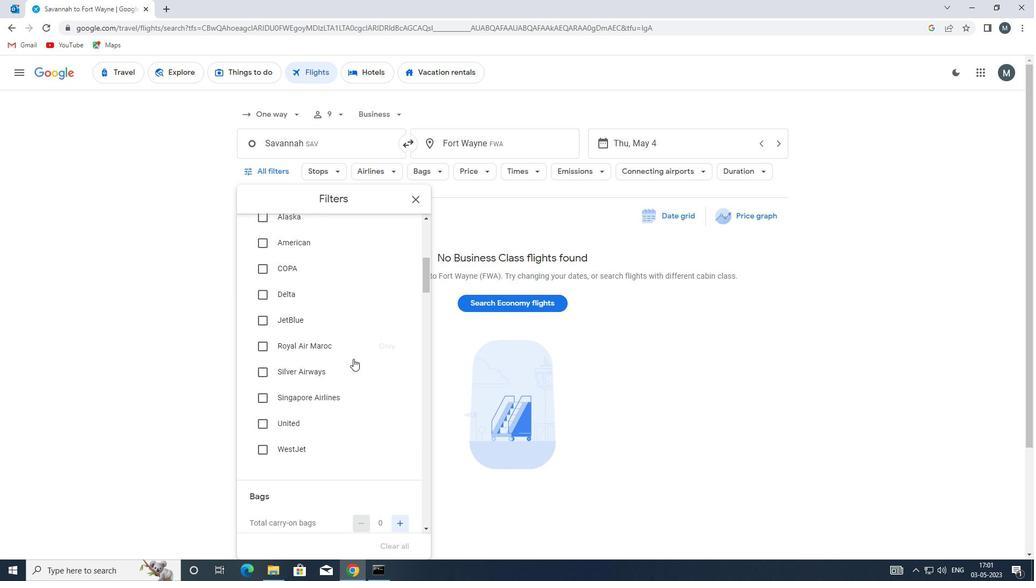 
Action: Mouse scrolled (352, 359) with delta (0, 0)
Screenshot: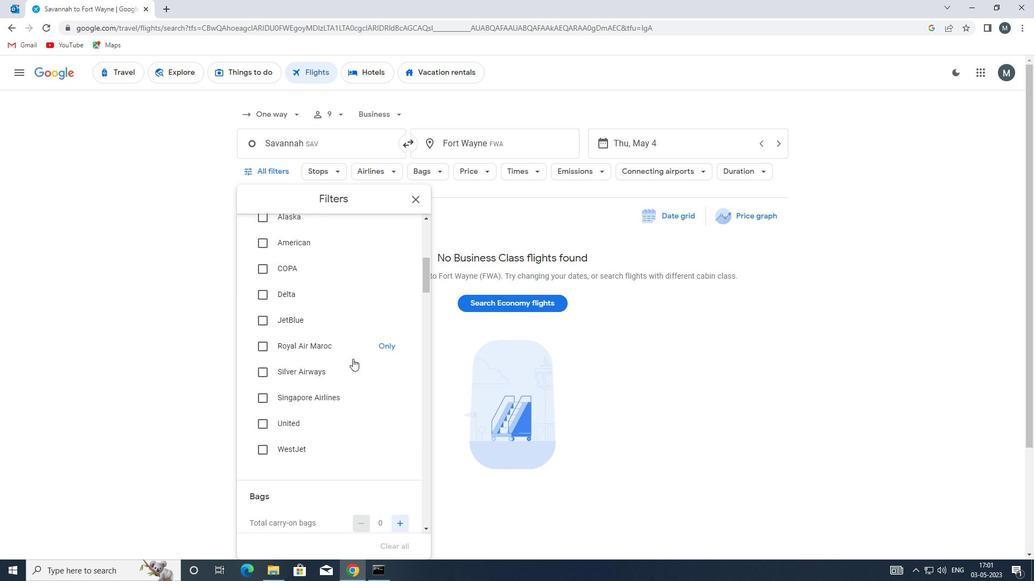 
Action: Mouse moved to (352, 359)
Screenshot: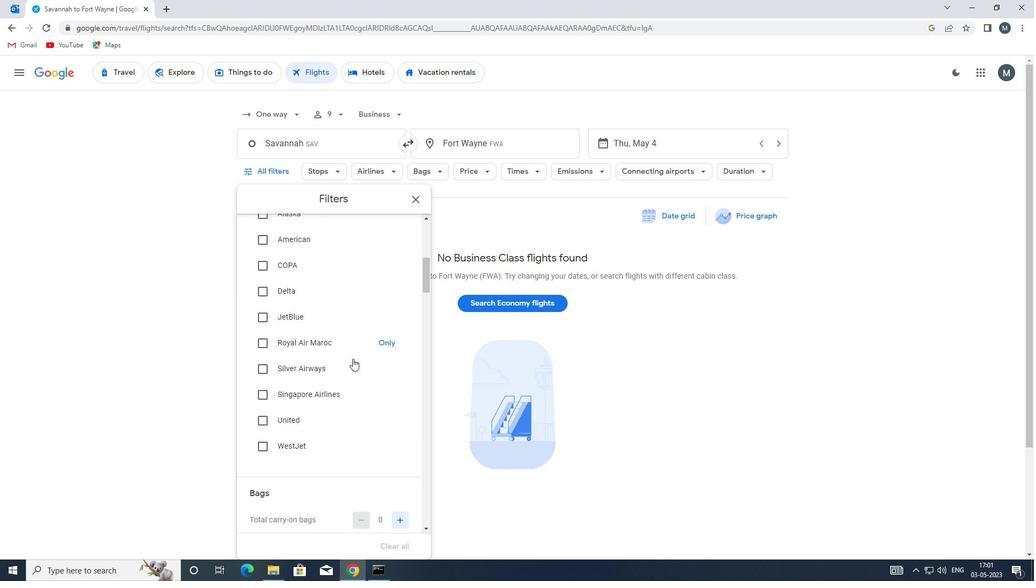 
Action: Mouse scrolled (352, 358) with delta (0, 0)
Screenshot: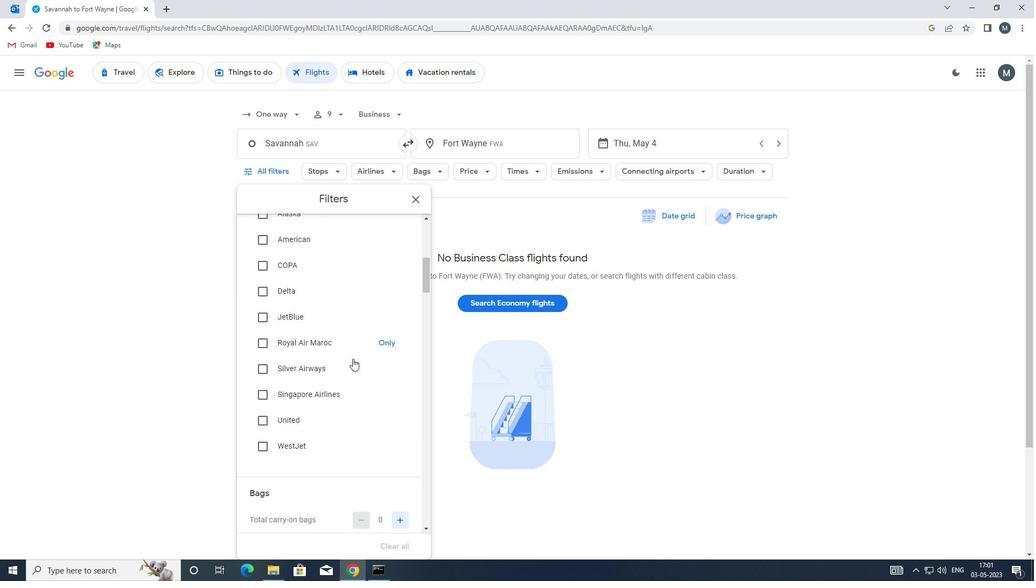 
Action: Mouse moved to (351, 359)
Screenshot: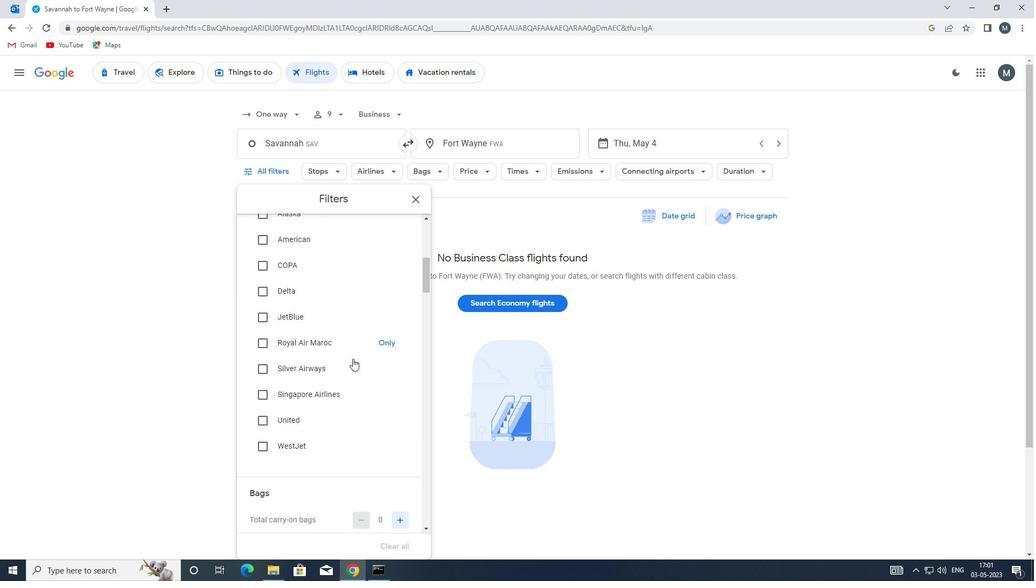 
Action: Mouse scrolled (351, 359) with delta (0, 0)
Screenshot: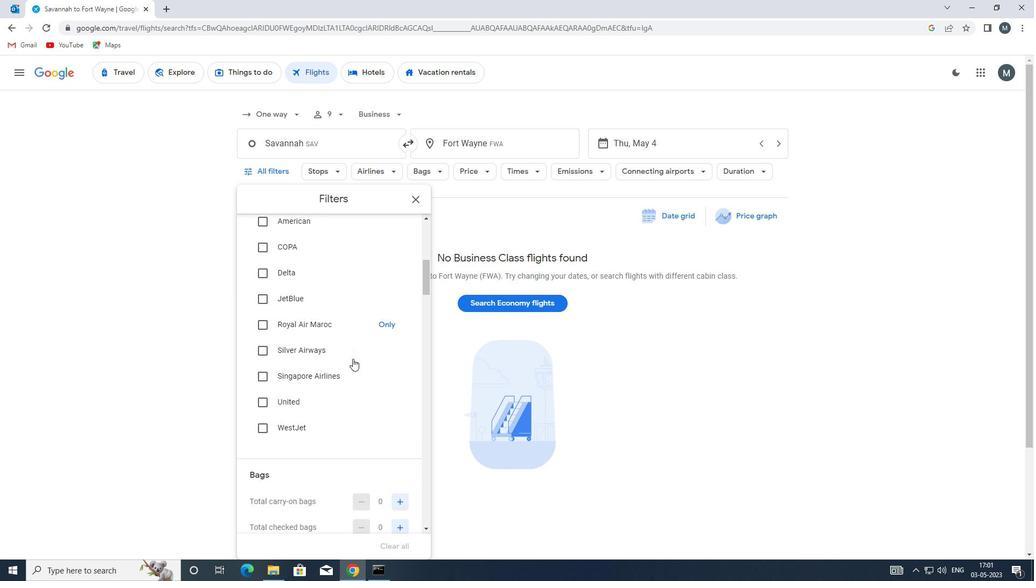 
Action: Mouse moved to (350, 360)
Screenshot: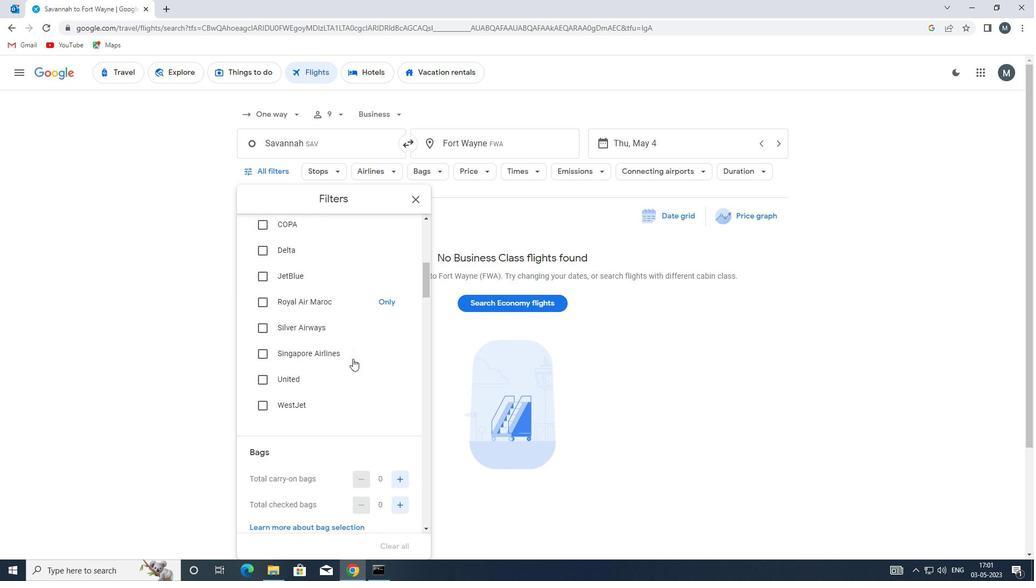 
Action: Mouse scrolled (350, 360) with delta (0, 0)
Screenshot: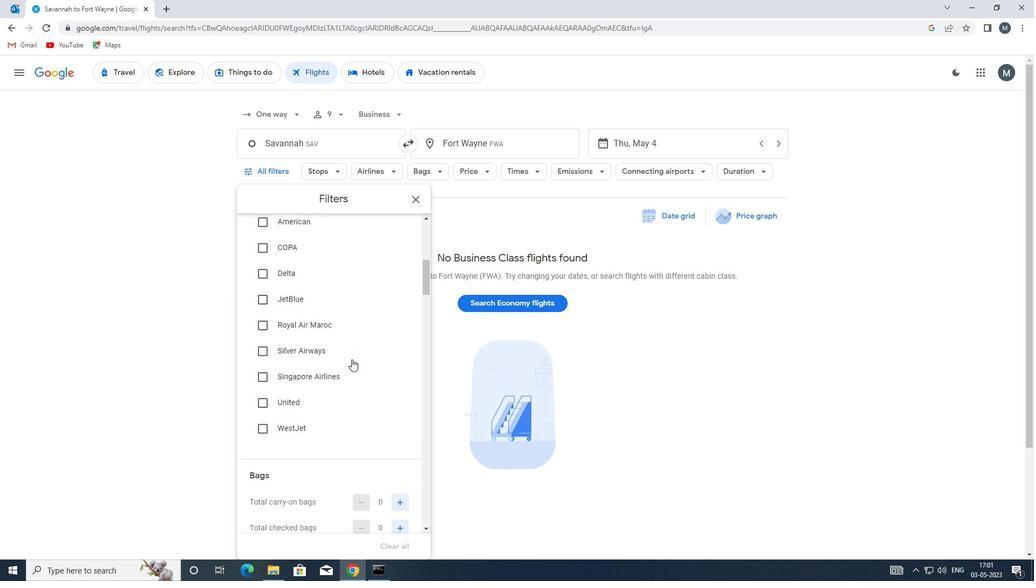 
Action: Mouse moved to (368, 395)
Screenshot: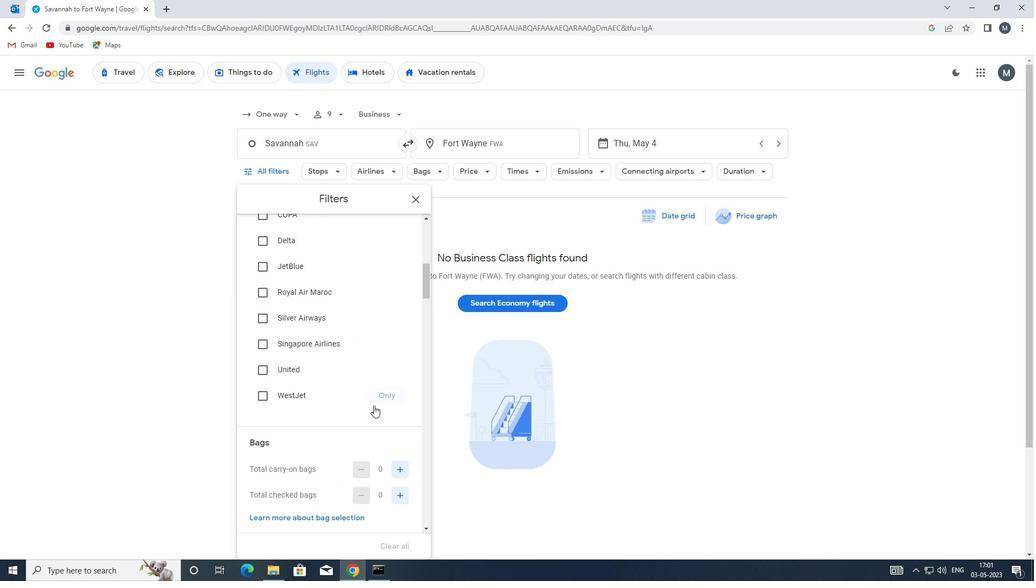 
Action: Mouse scrolled (368, 395) with delta (0, 0)
Screenshot: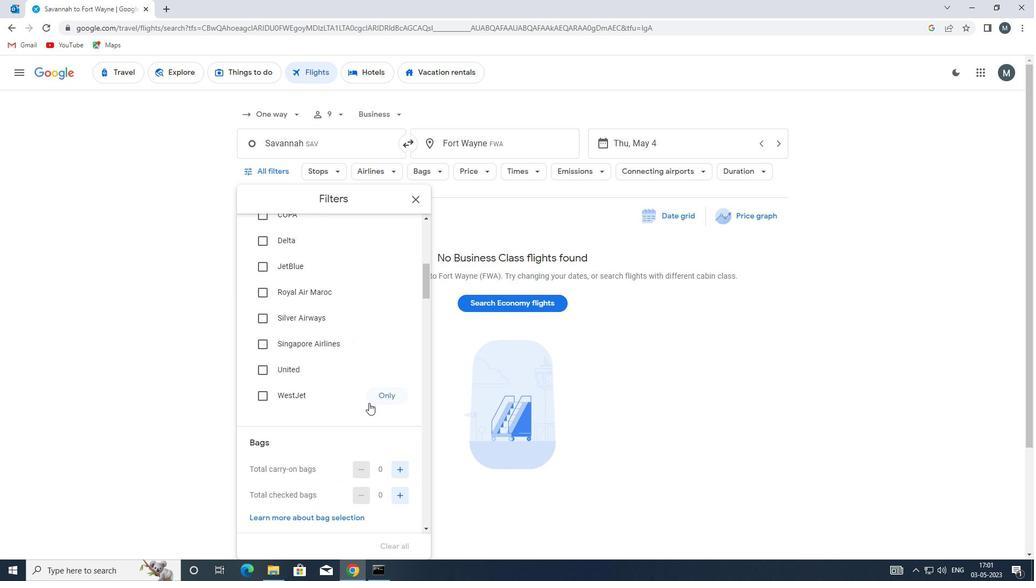 
Action: Mouse scrolled (368, 395) with delta (0, 0)
Screenshot: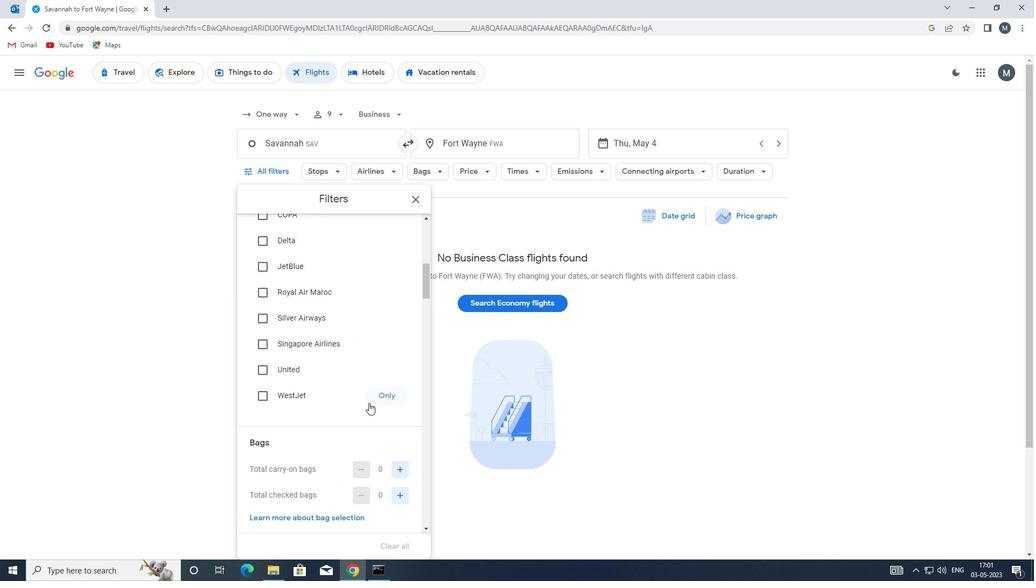 
Action: Mouse scrolled (368, 395) with delta (0, 0)
Screenshot: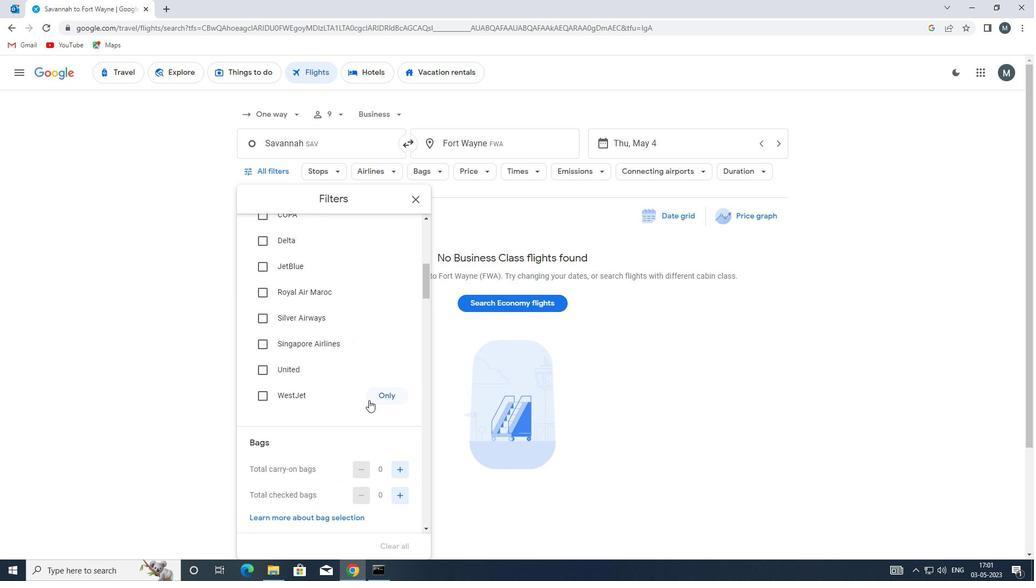 
Action: Mouse moved to (396, 307)
Screenshot: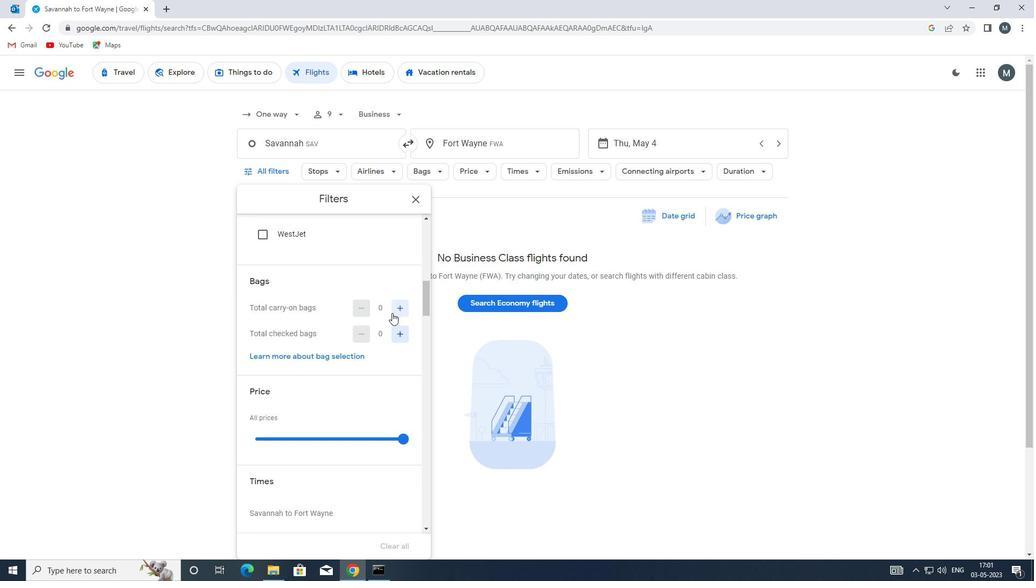 
Action: Mouse pressed left at (396, 307)
Screenshot: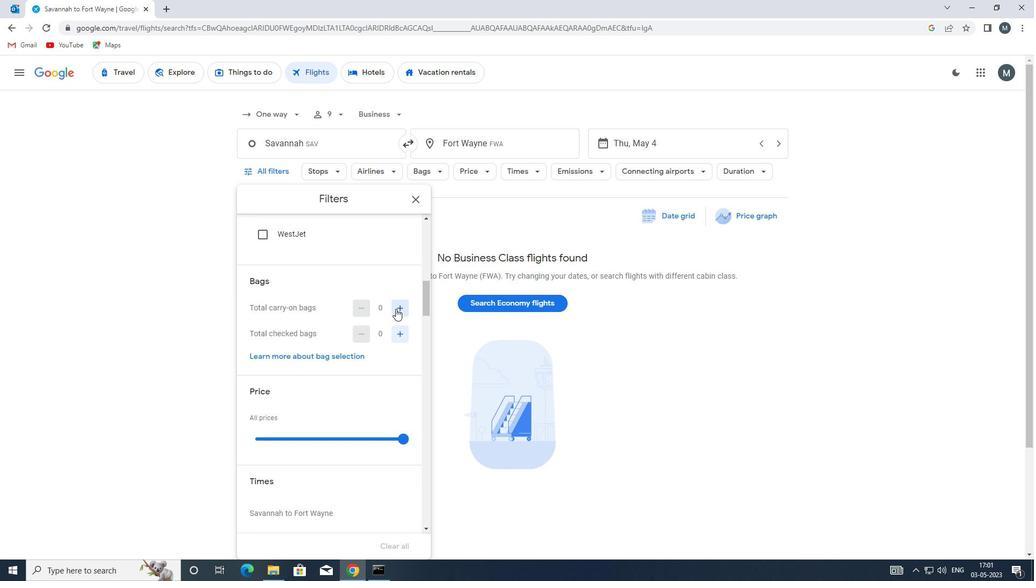 
Action: Mouse moved to (368, 322)
Screenshot: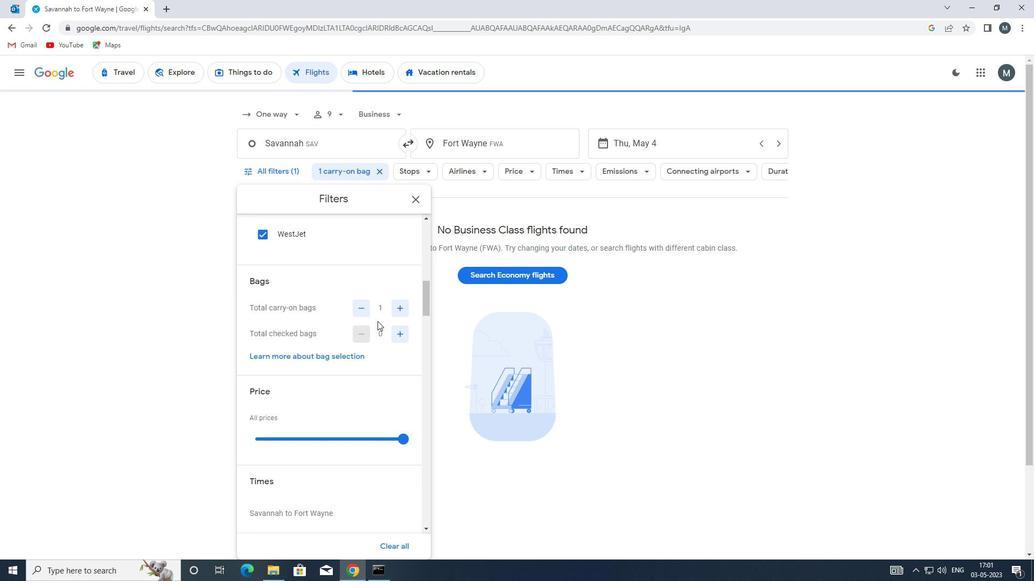 
Action: Mouse scrolled (368, 322) with delta (0, 0)
Screenshot: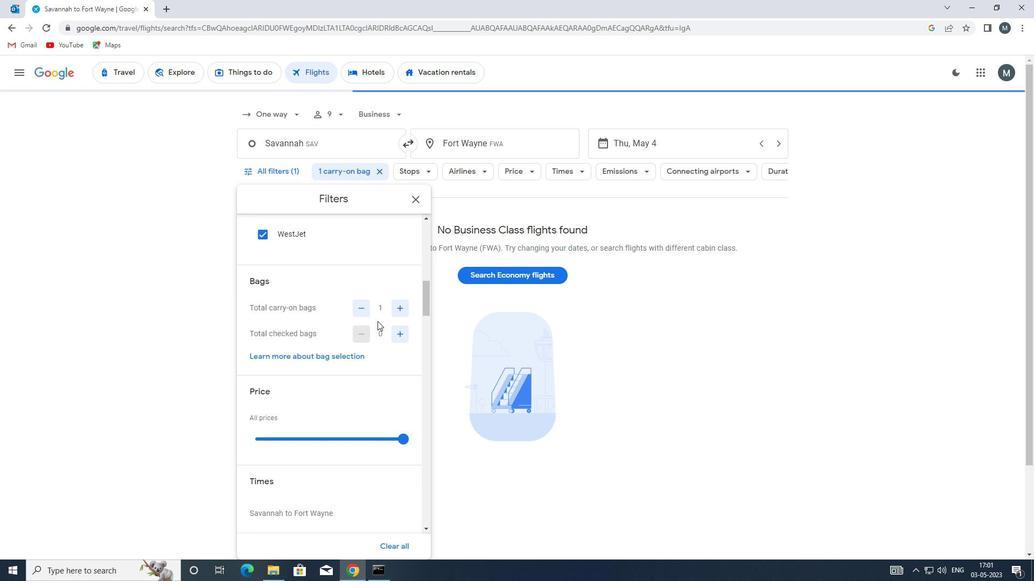 
Action: Mouse moved to (367, 323)
Screenshot: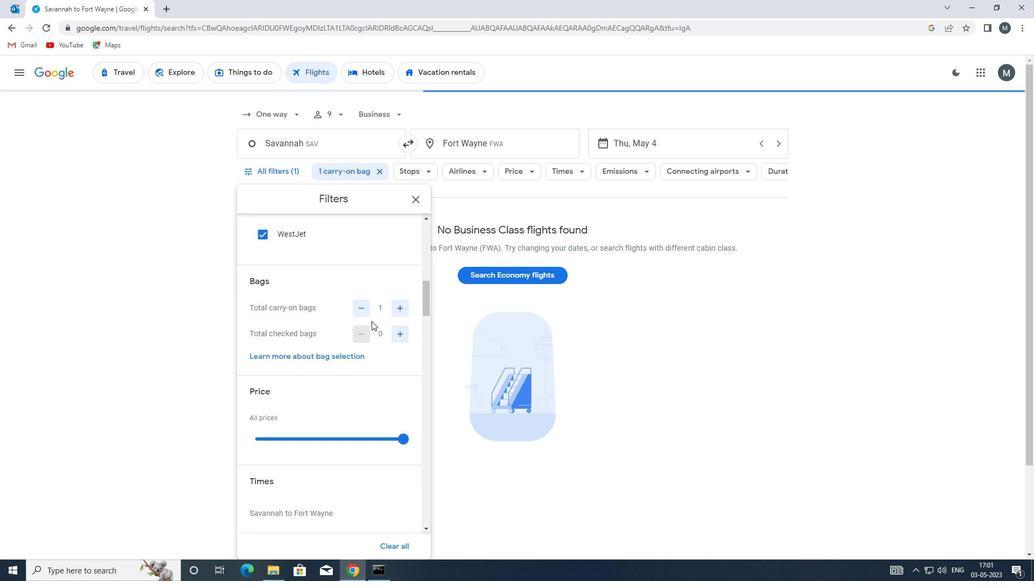 
Action: Mouse scrolled (367, 322) with delta (0, 0)
Screenshot: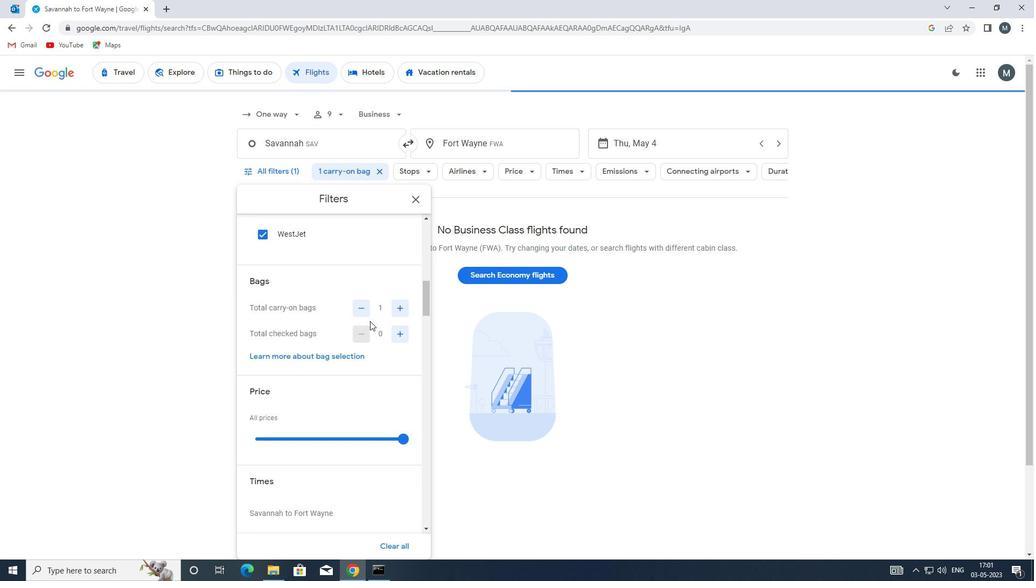 
Action: Mouse moved to (301, 320)
Screenshot: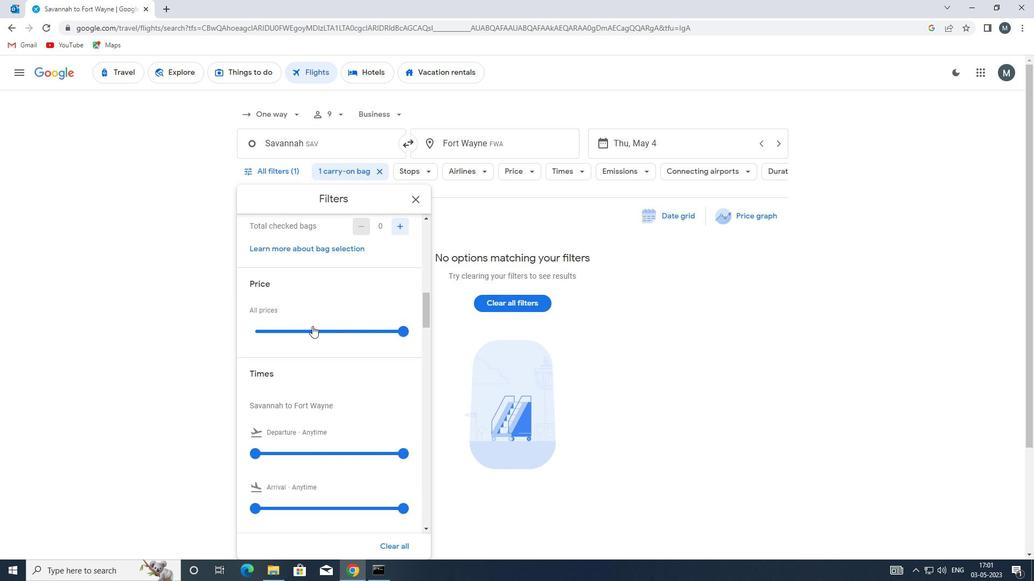 
Action: Mouse pressed left at (301, 320)
Screenshot: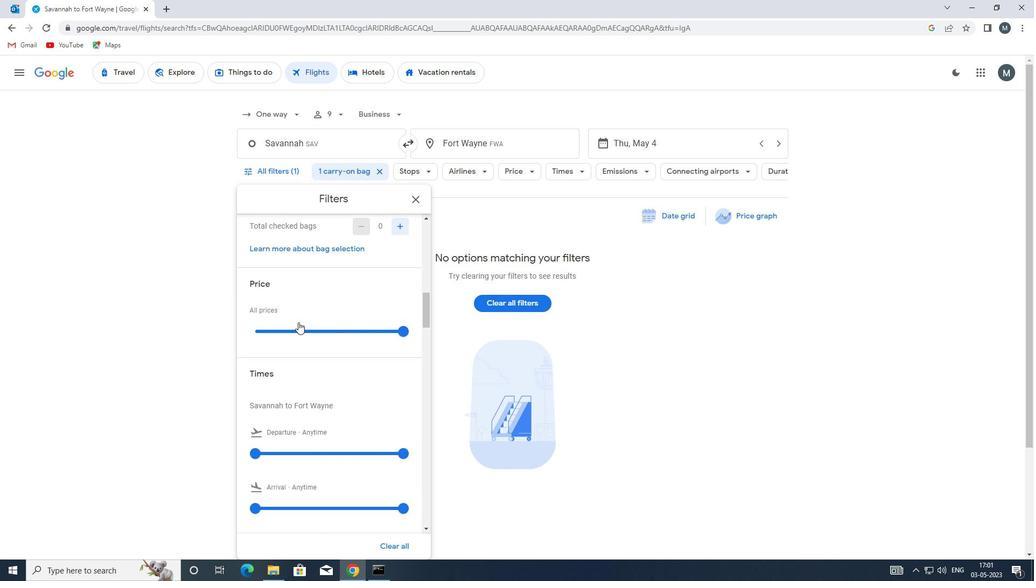 
Action: Mouse moved to (298, 328)
Screenshot: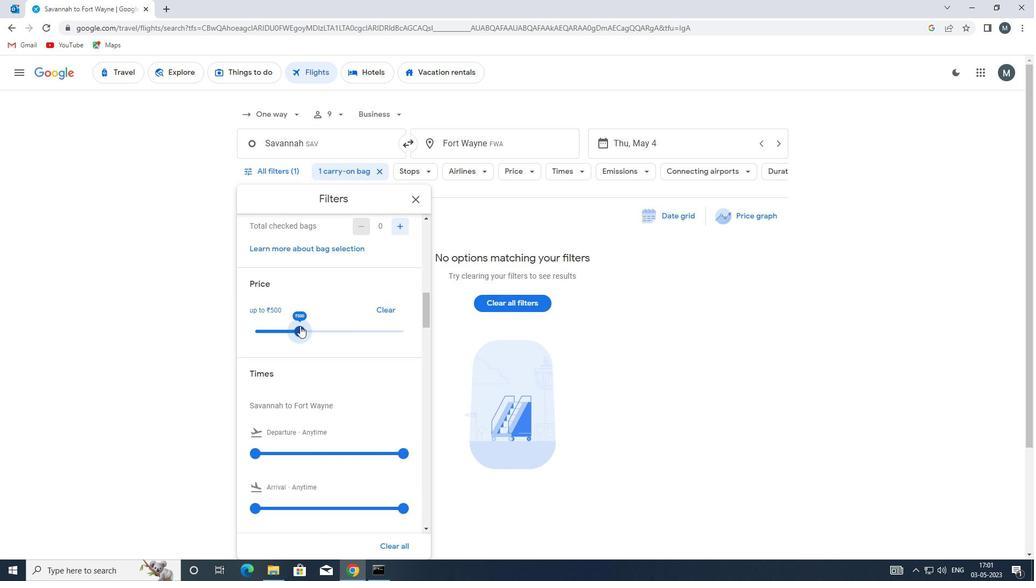 
Action: Mouse pressed left at (298, 328)
Screenshot: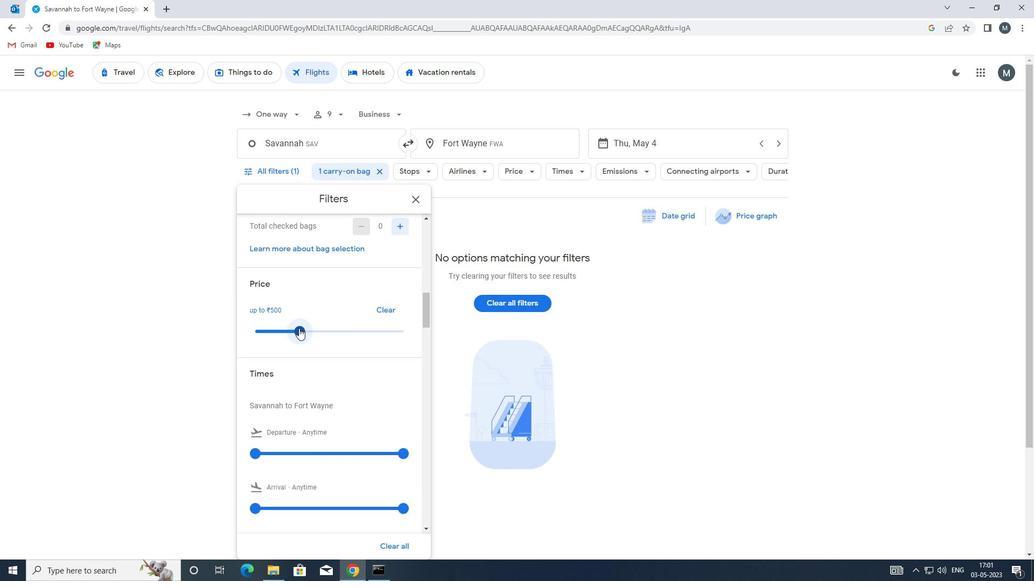 
Action: Mouse moved to (326, 333)
Screenshot: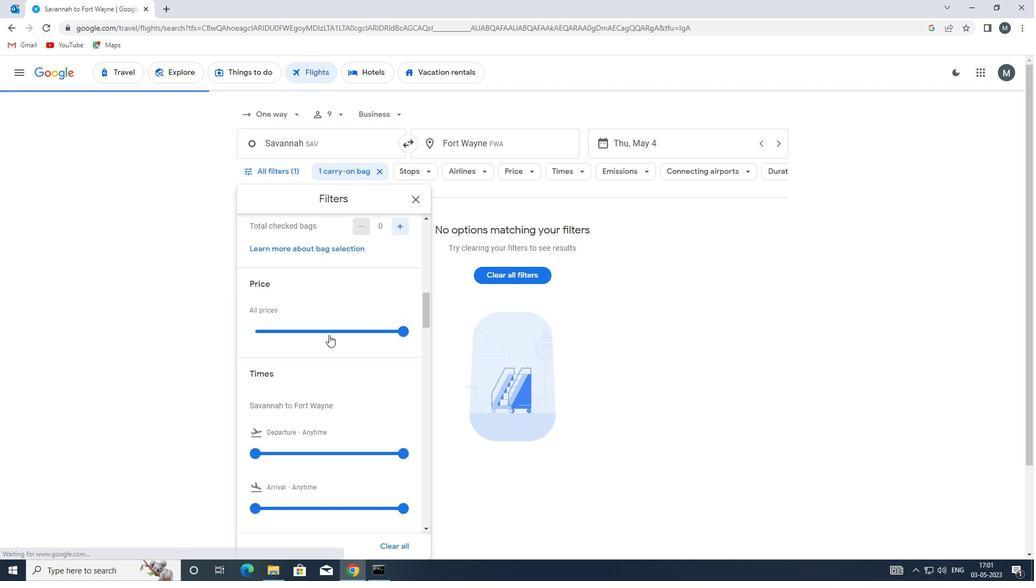 
Action: Mouse scrolled (326, 332) with delta (0, 0)
Screenshot: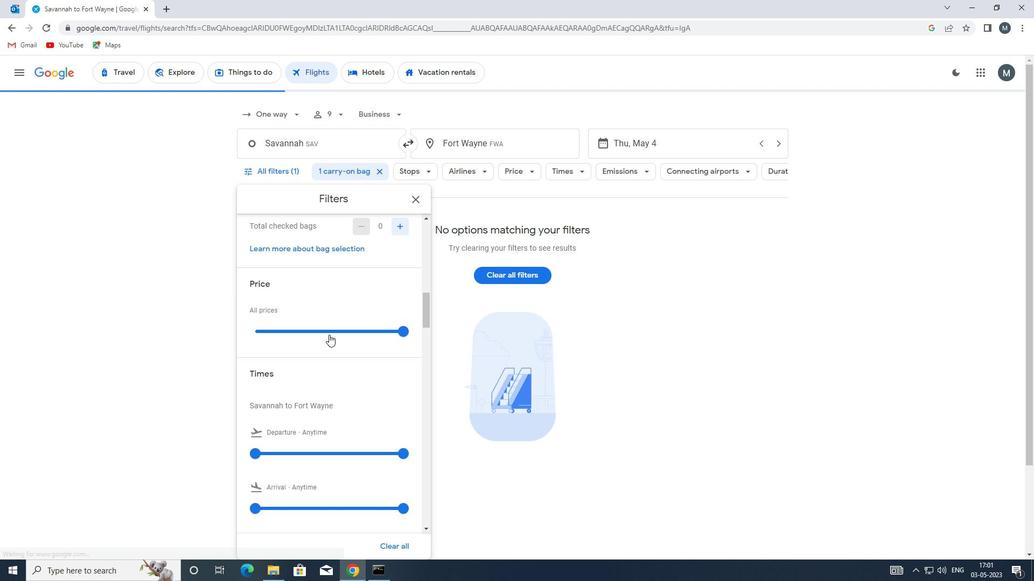 
Action: Mouse moved to (322, 332)
Screenshot: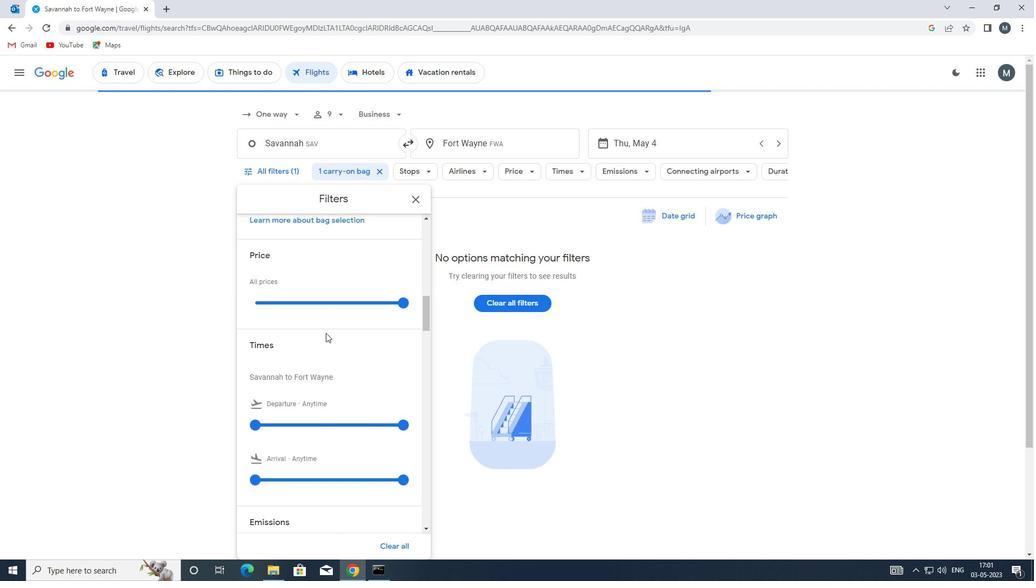 
Action: Mouse scrolled (322, 332) with delta (0, 0)
Screenshot: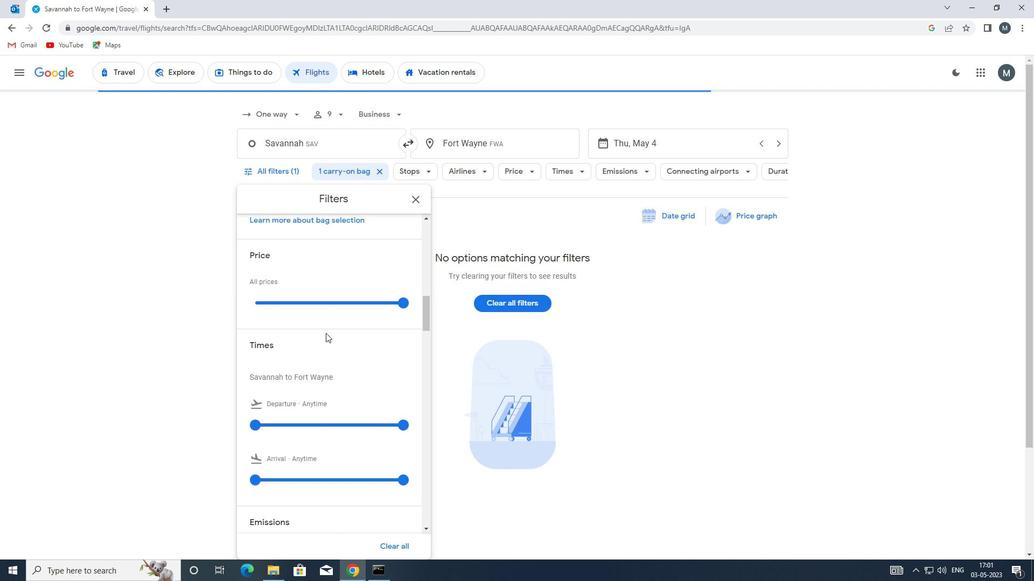 
Action: Mouse moved to (256, 343)
Screenshot: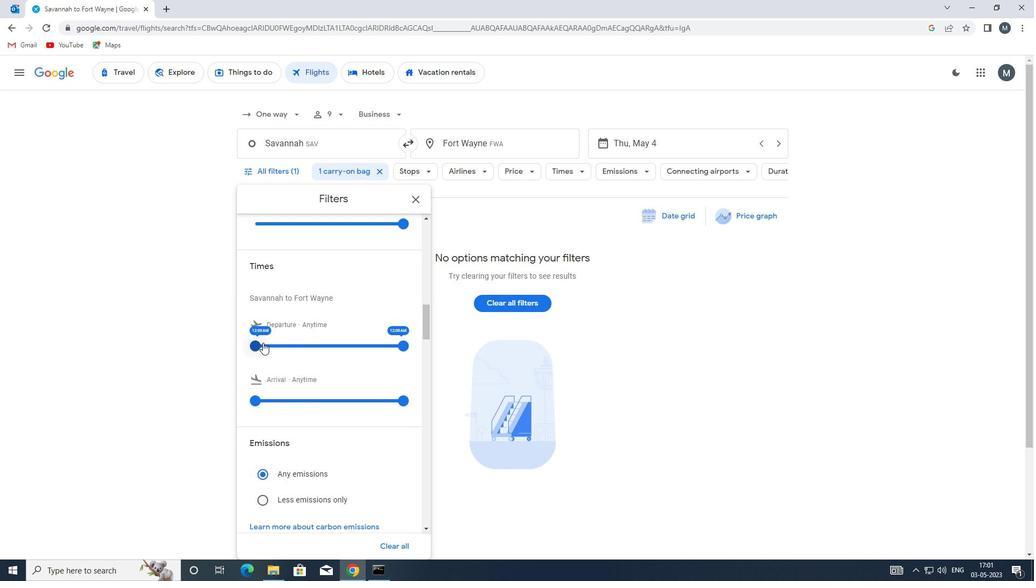 
Action: Mouse pressed left at (256, 343)
Screenshot: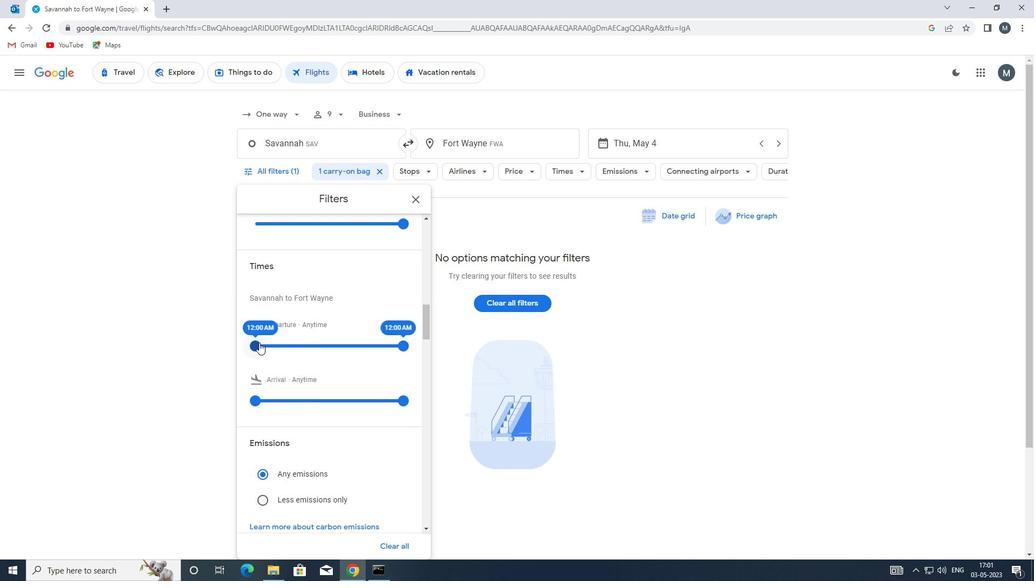 
Action: Mouse moved to (309, 347)
Screenshot: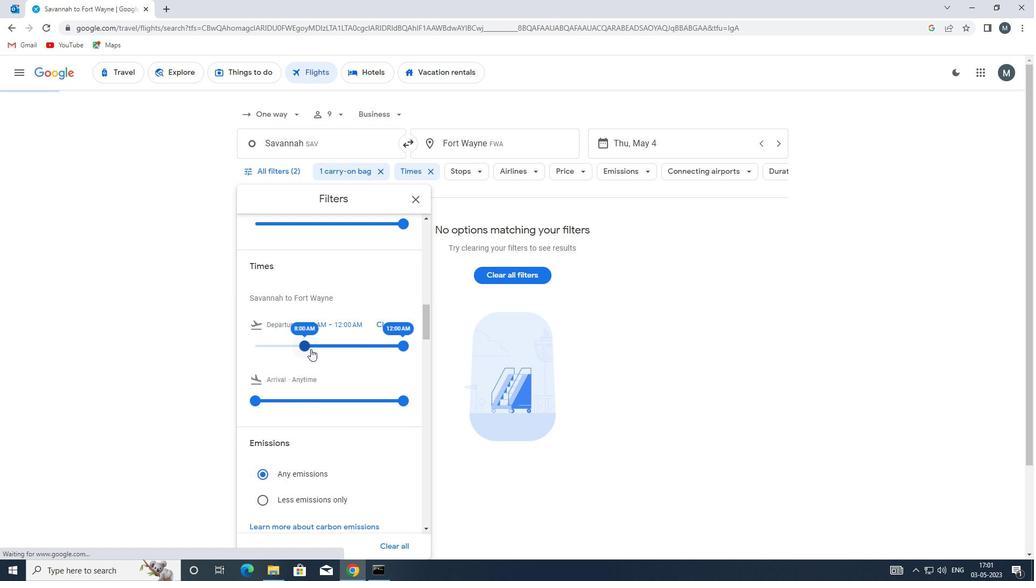 
Action: Mouse pressed left at (309, 347)
Screenshot: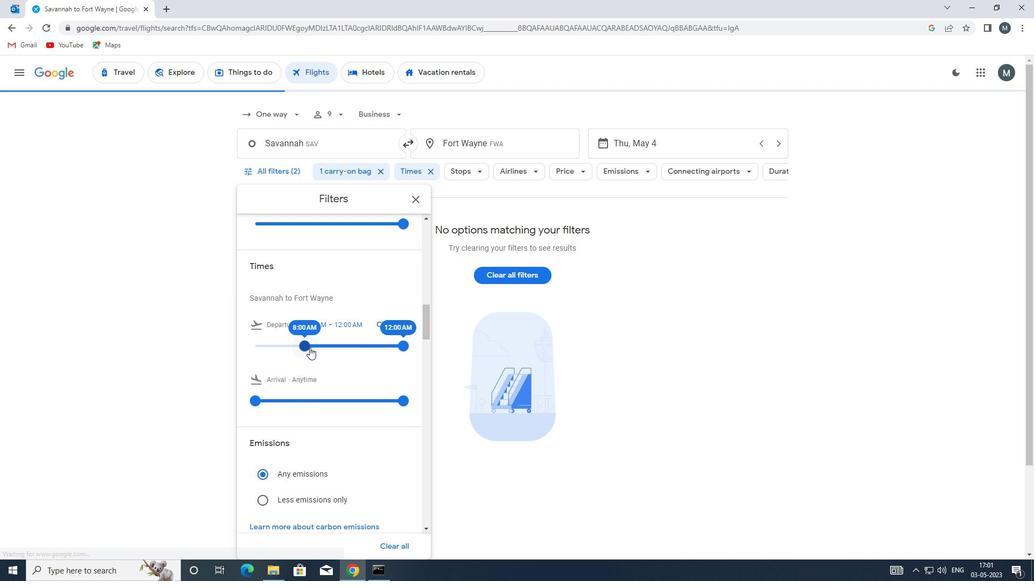 
Action: Mouse moved to (400, 343)
Screenshot: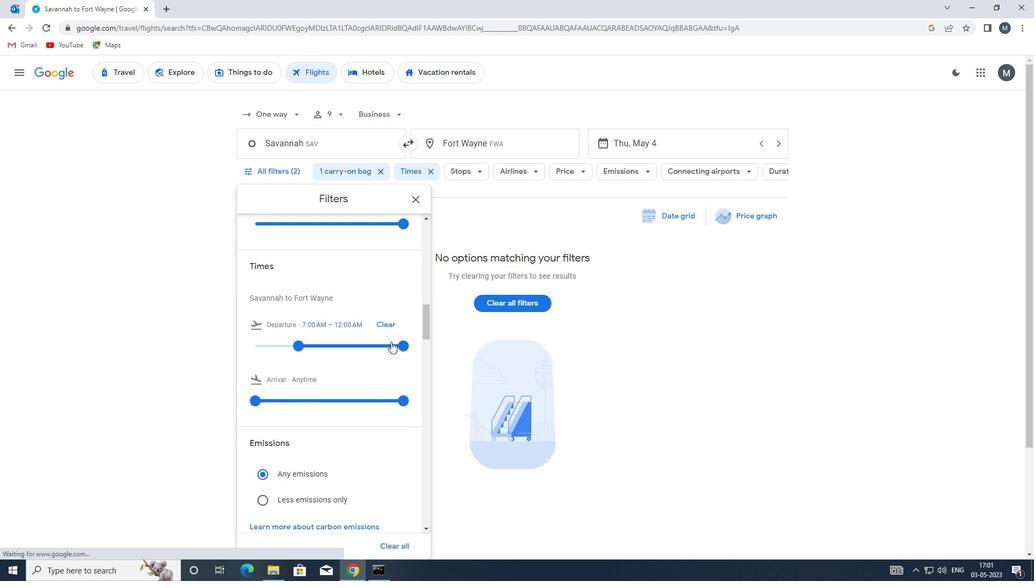 
Action: Mouse pressed left at (400, 343)
Screenshot: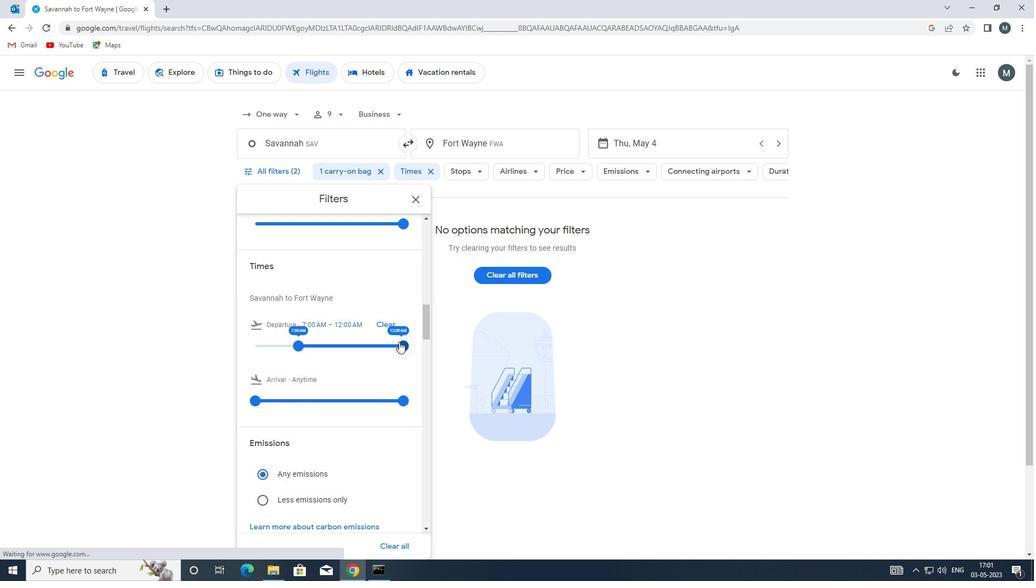 
Action: Mouse moved to (304, 340)
Screenshot: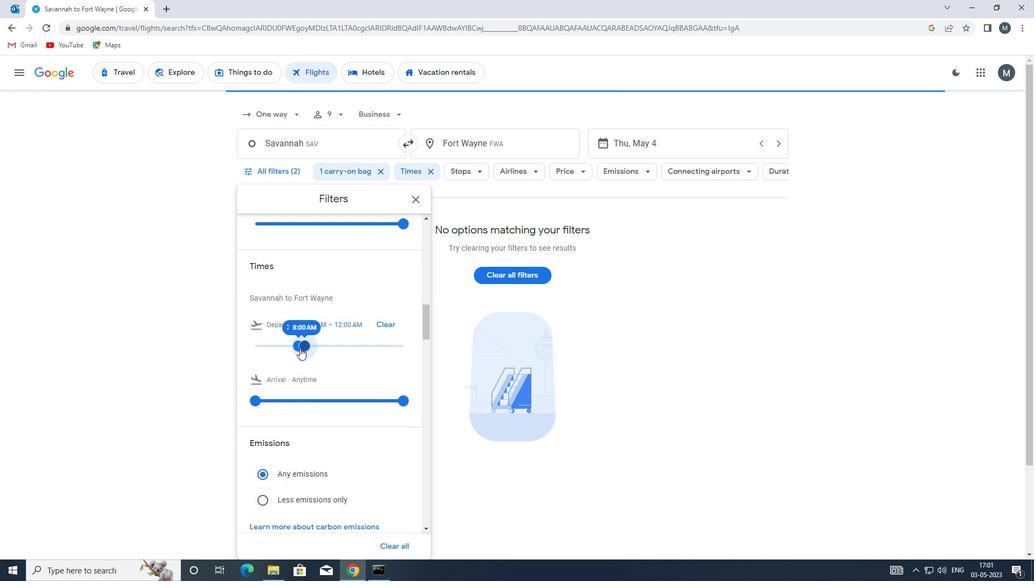 
Action: Mouse scrolled (304, 340) with delta (0, 0)
Screenshot: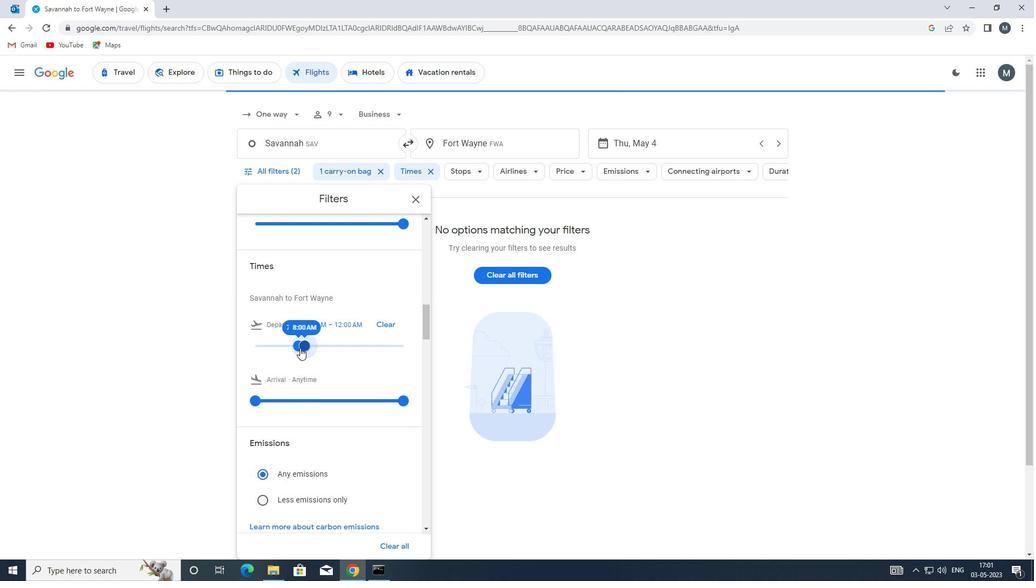 
Action: Mouse scrolled (304, 340) with delta (0, 0)
Screenshot: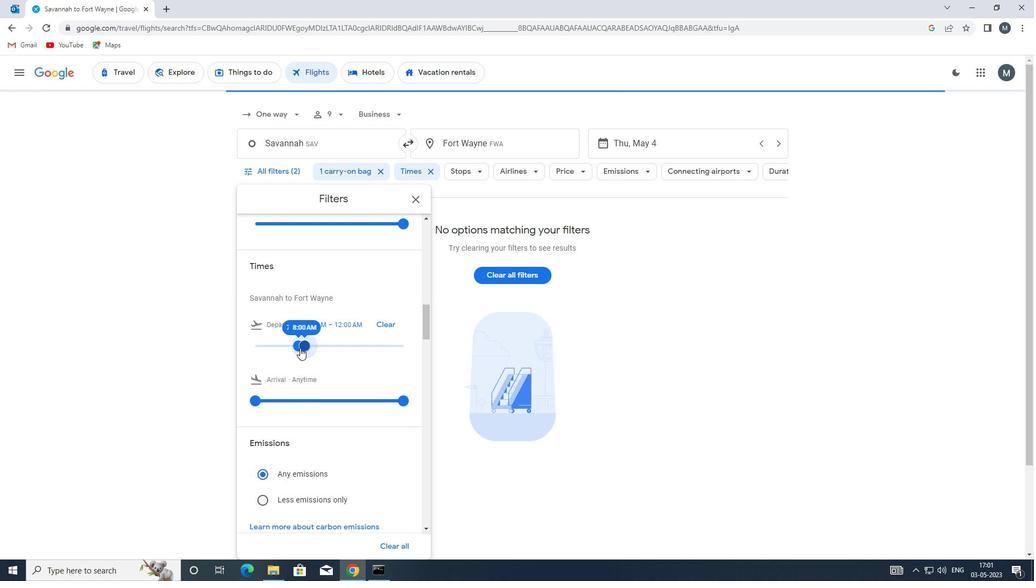 
Action: Mouse scrolled (304, 340) with delta (0, 0)
Screenshot: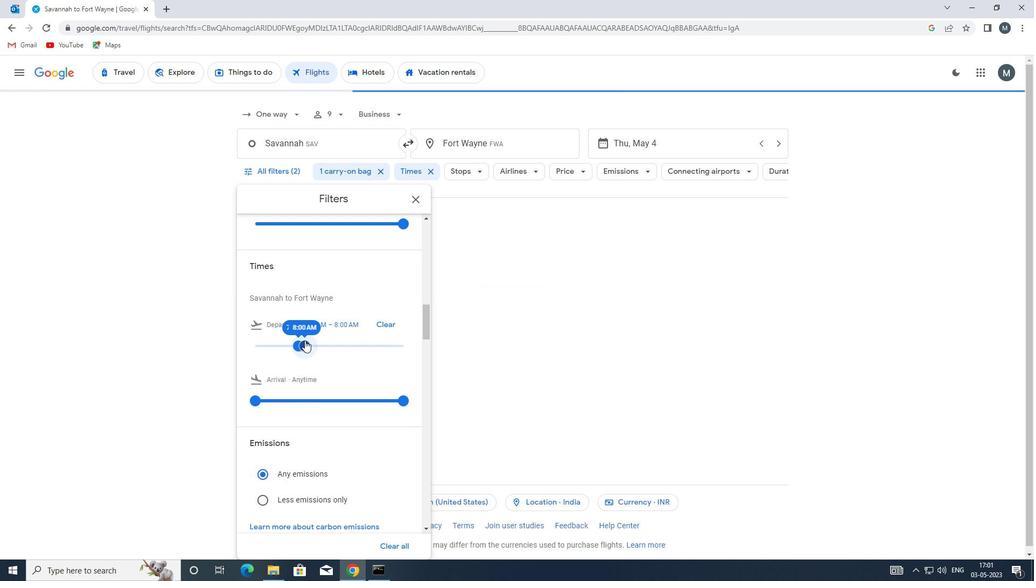 
Action: Mouse moved to (415, 200)
Screenshot: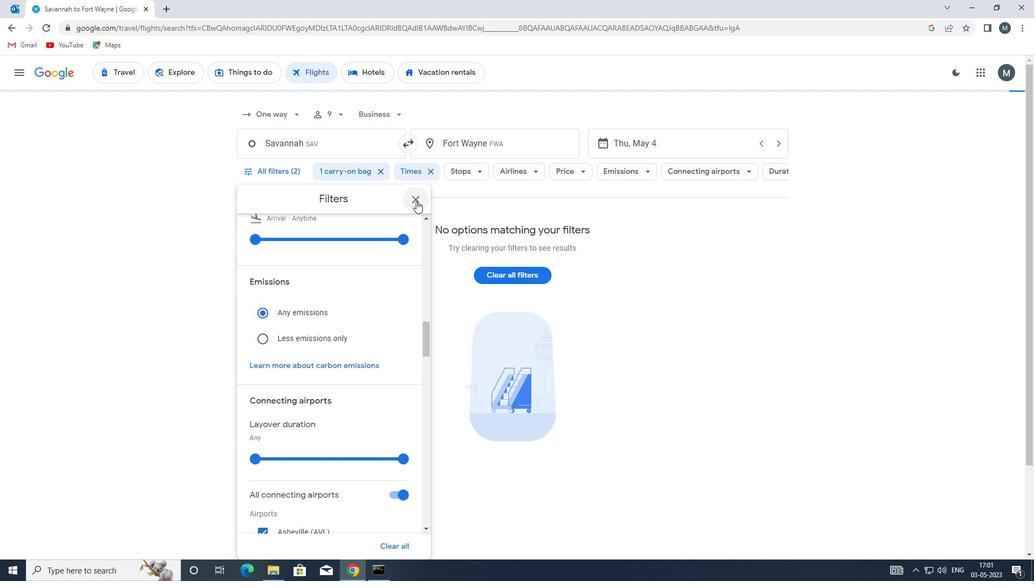 
Action: Mouse pressed left at (415, 200)
Screenshot: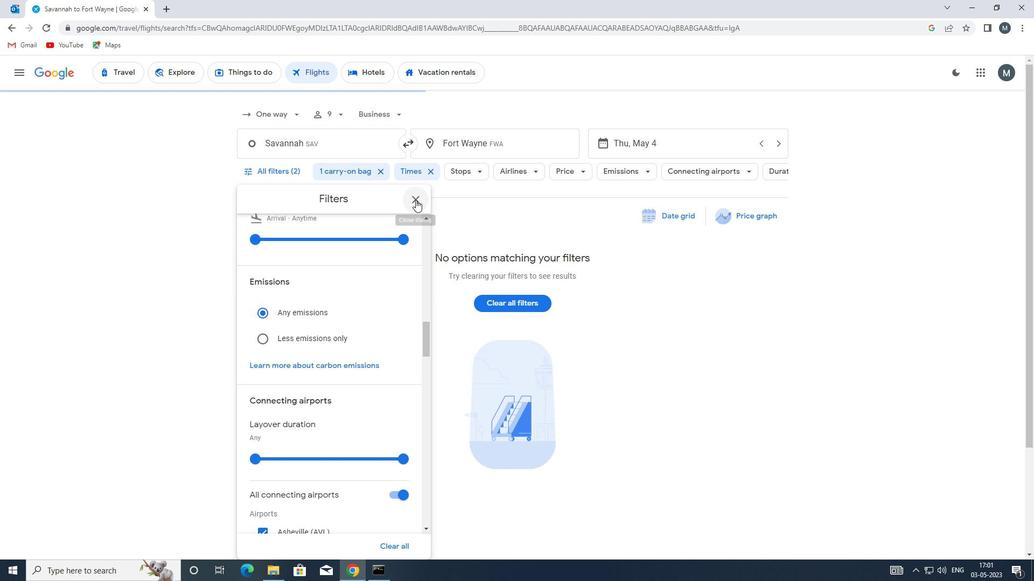 
